 Task: Find connections with filter location Rāmpur with filter topic #marketing with filter profile language English with filter current company More Retail Private Limited with filter school Sharda University with filter industry Graphic Design with filter service category Accounting with filter keywords title Group Sales
Action: Mouse moved to (569, 62)
Screenshot: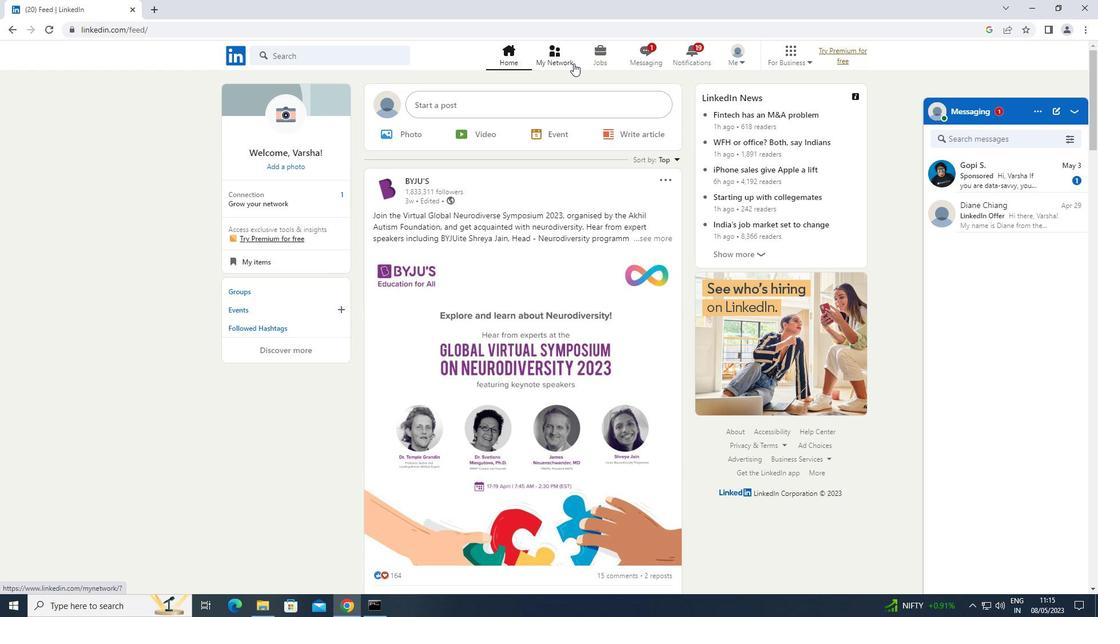
Action: Mouse pressed left at (569, 62)
Screenshot: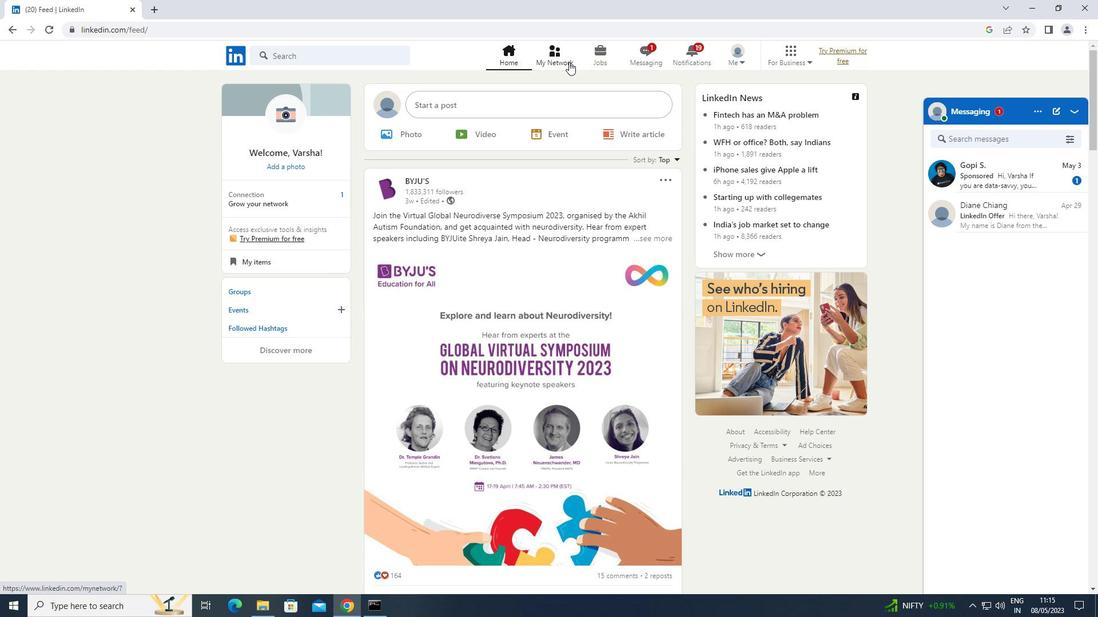 
Action: Mouse moved to (254, 115)
Screenshot: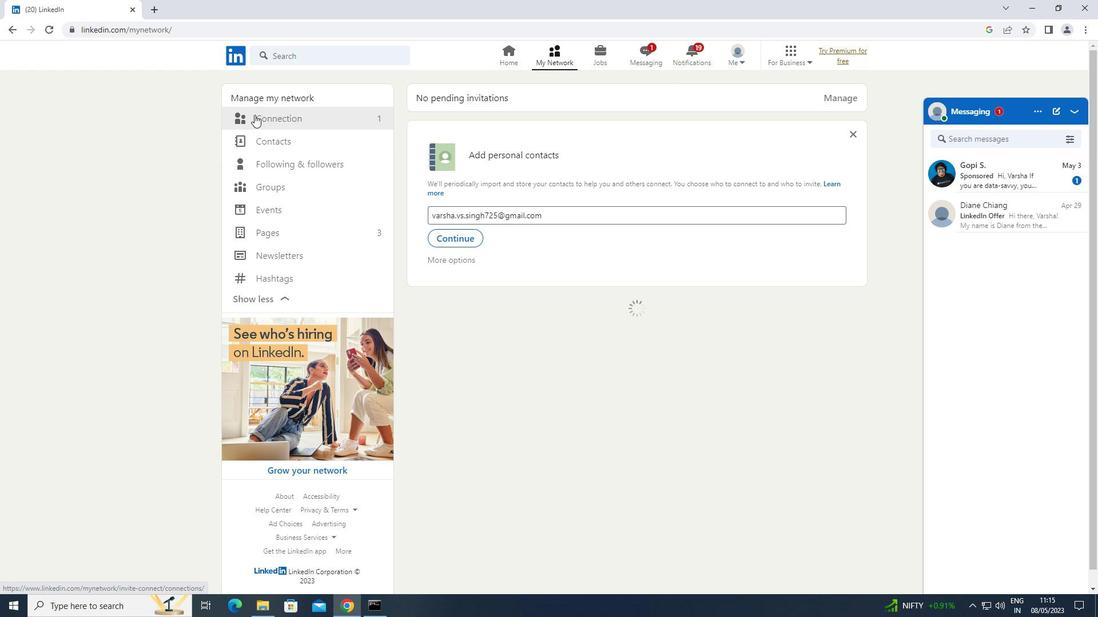 
Action: Mouse pressed left at (254, 115)
Screenshot: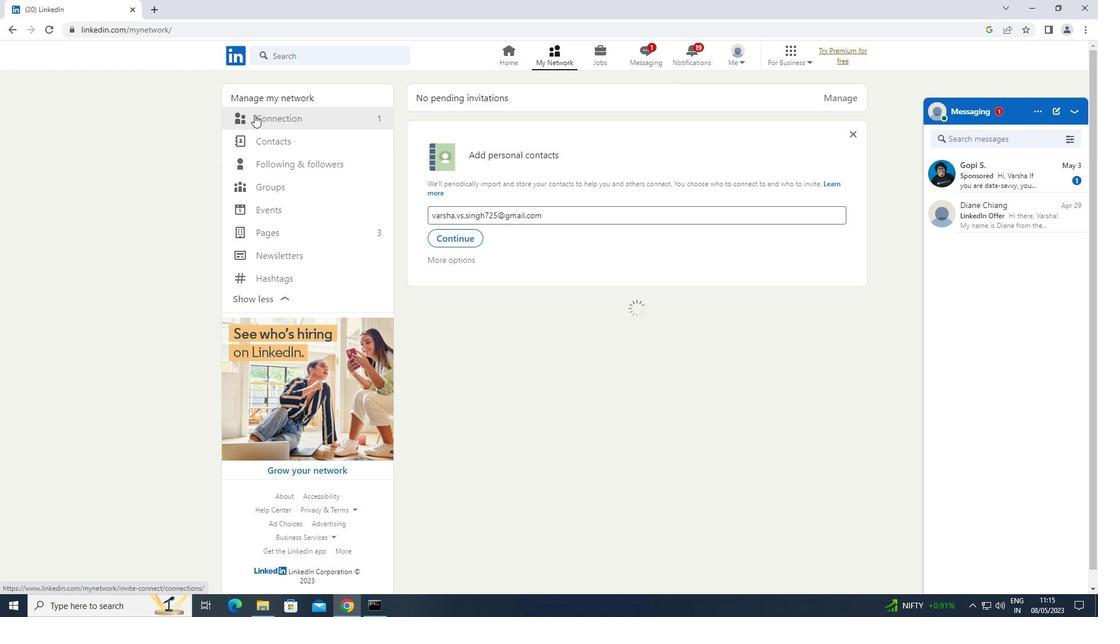 
Action: Mouse moved to (628, 121)
Screenshot: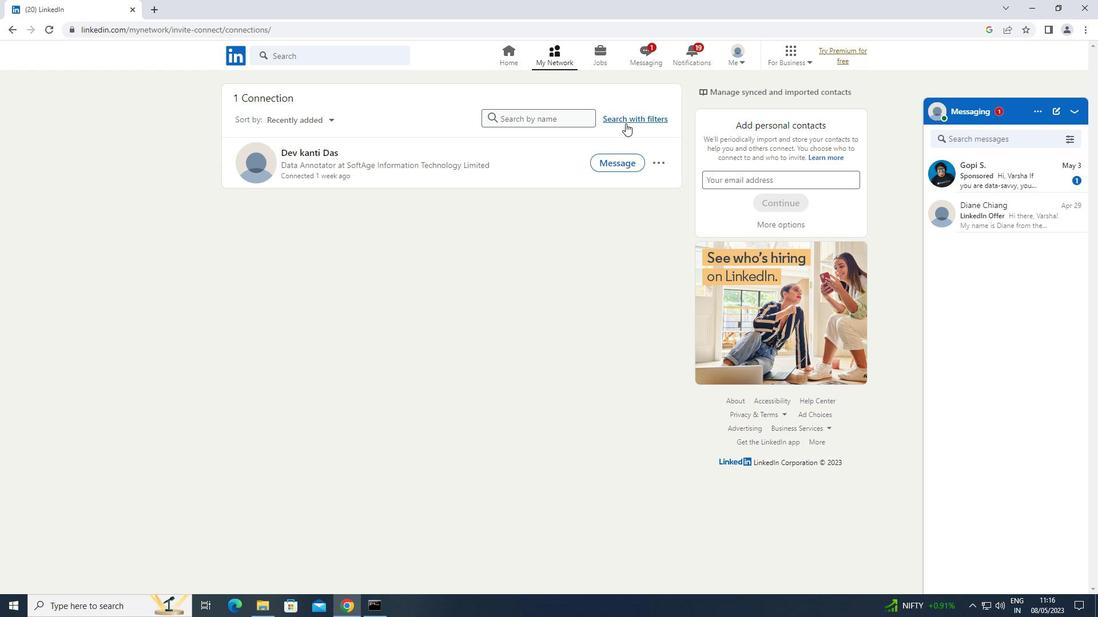
Action: Mouse pressed left at (628, 121)
Screenshot: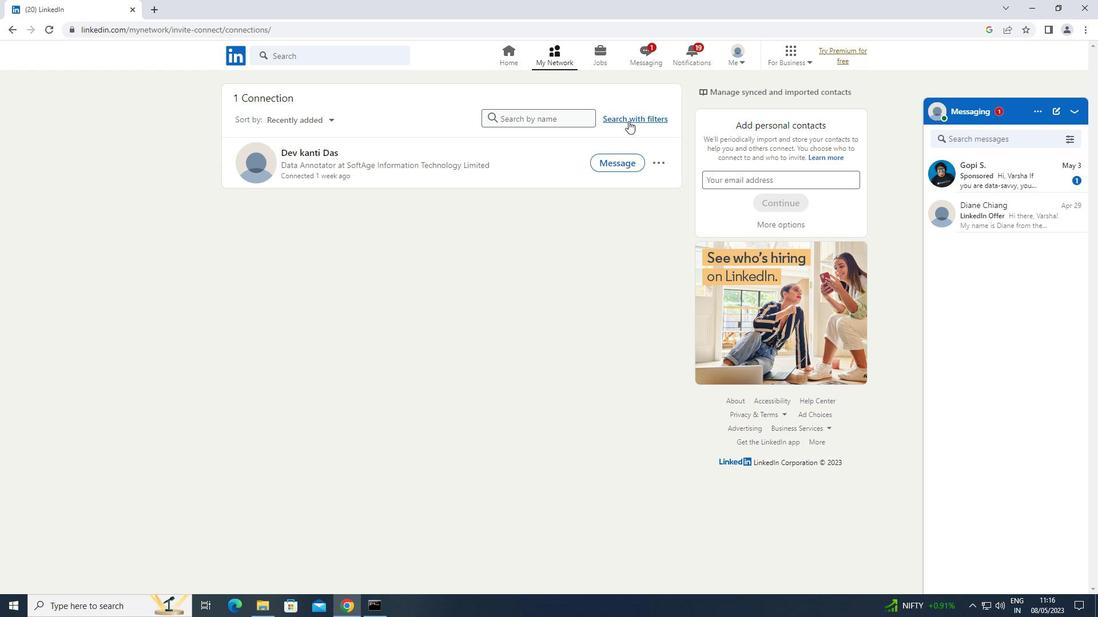 
Action: Mouse moved to (591, 88)
Screenshot: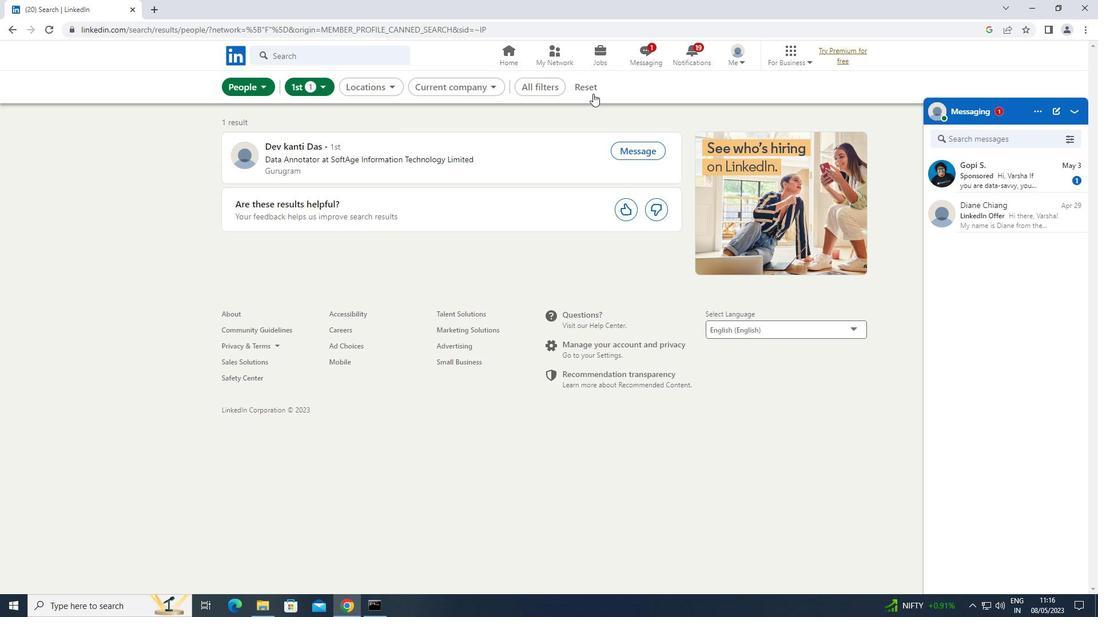 
Action: Mouse pressed left at (591, 88)
Screenshot: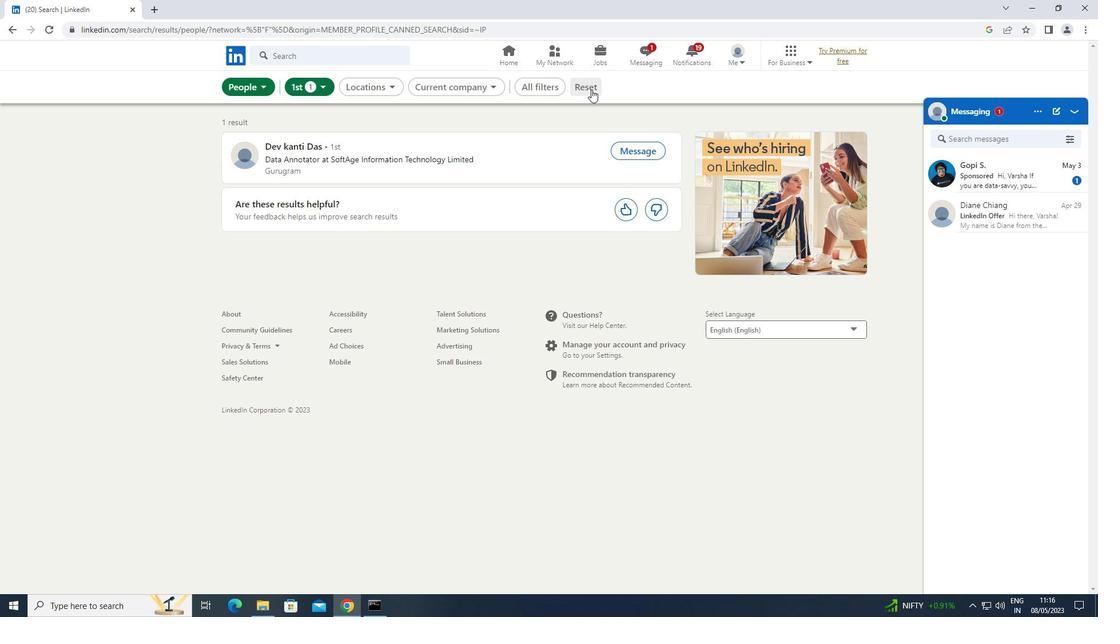 
Action: Mouse moved to (571, 88)
Screenshot: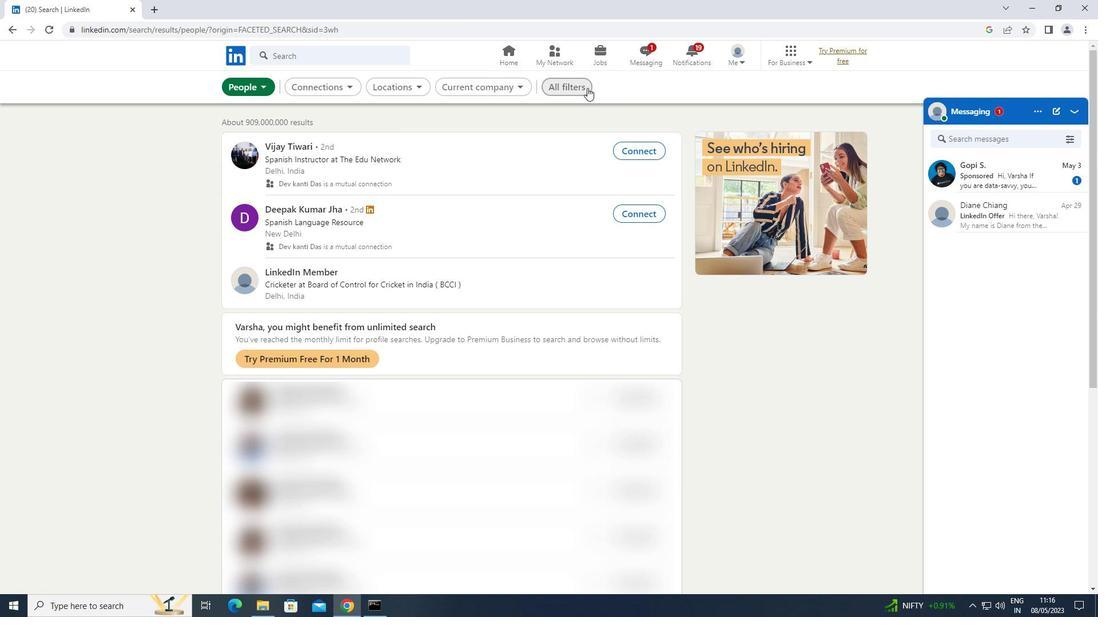 
Action: Mouse pressed left at (571, 88)
Screenshot: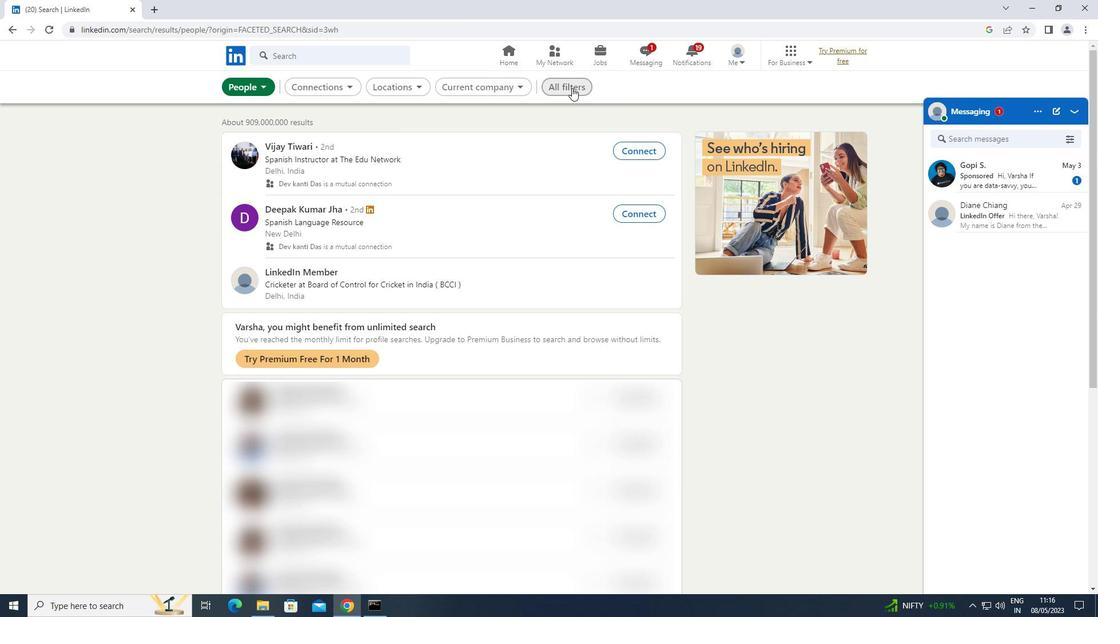 
Action: Mouse moved to (810, 220)
Screenshot: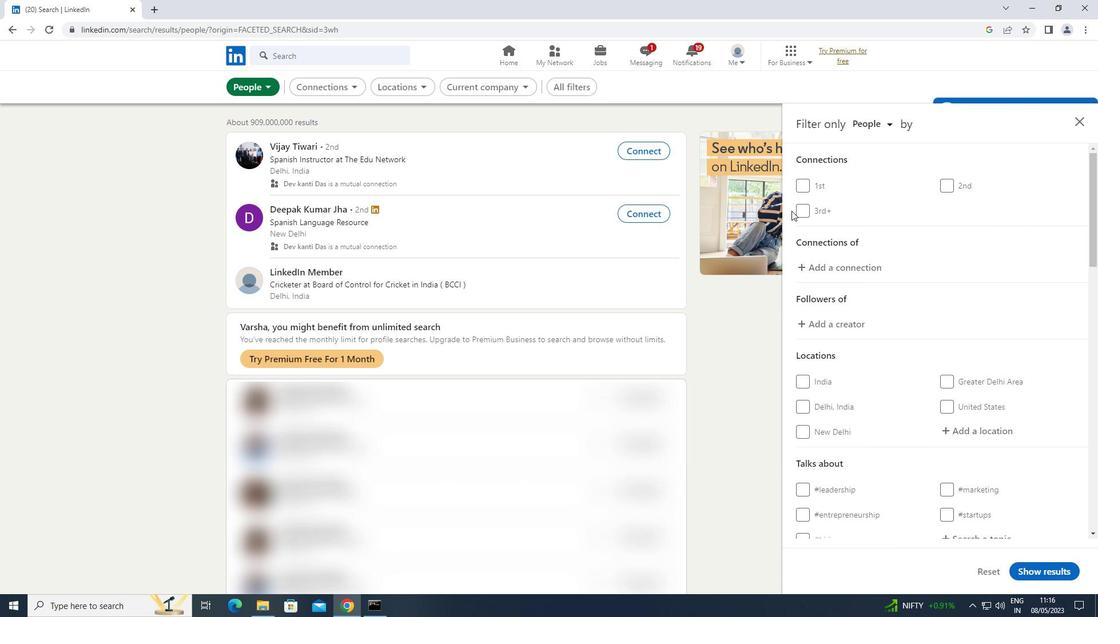 
Action: Mouse scrolled (810, 219) with delta (0, 0)
Screenshot: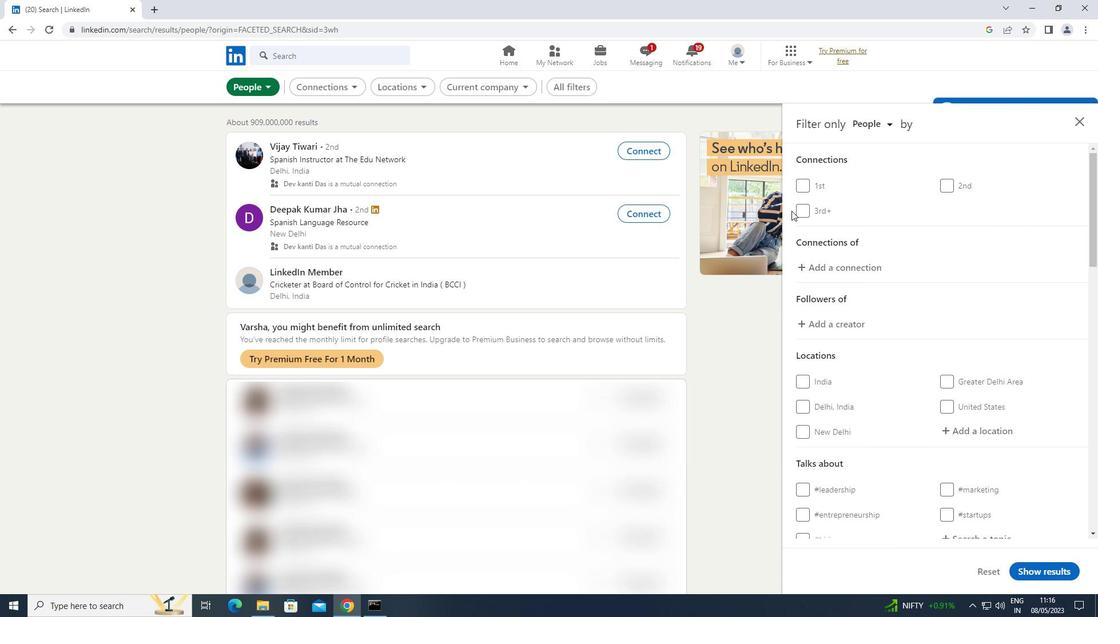 
Action: Mouse moved to (810, 220)
Screenshot: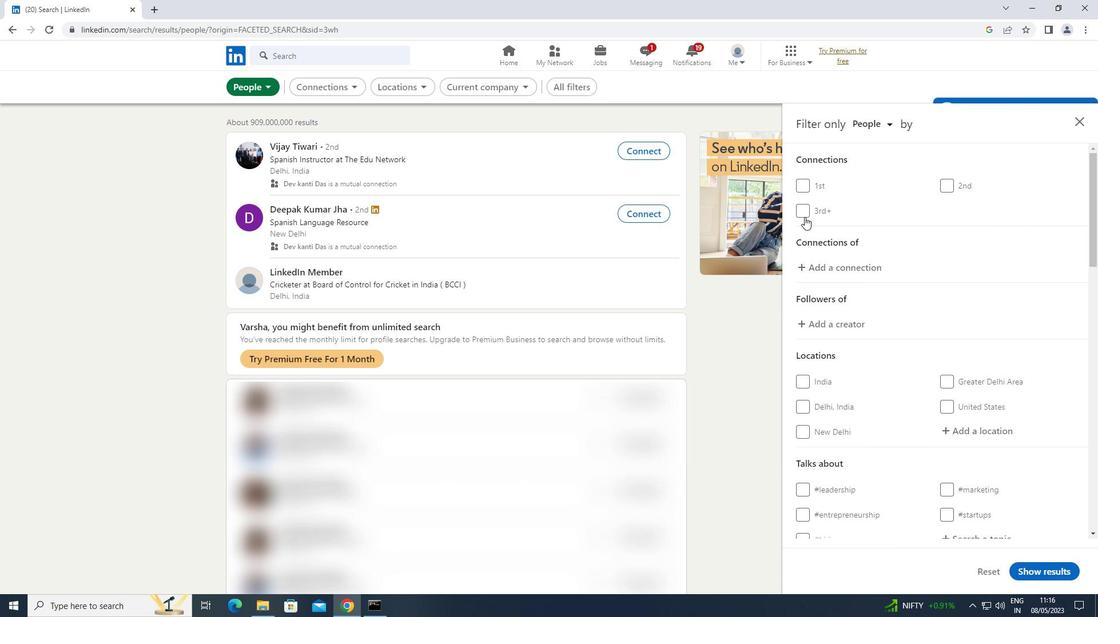 
Action: Mouse scrolled (810, 220) with delta (0, 0)
Screenshot: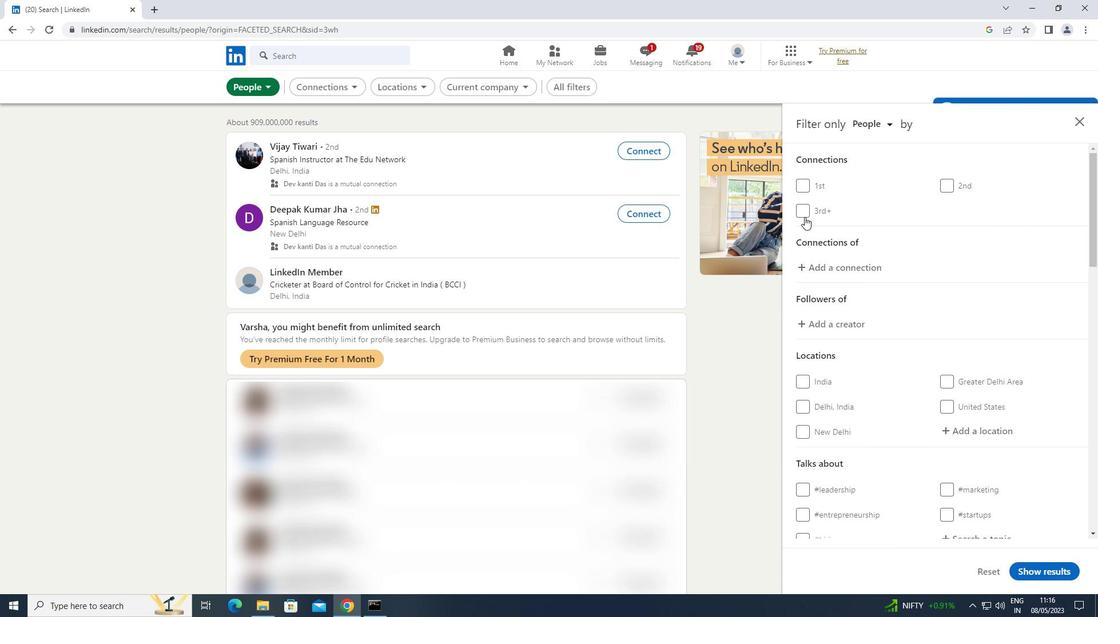 
Action: Mouse moved to (961, 319)
Screenshot: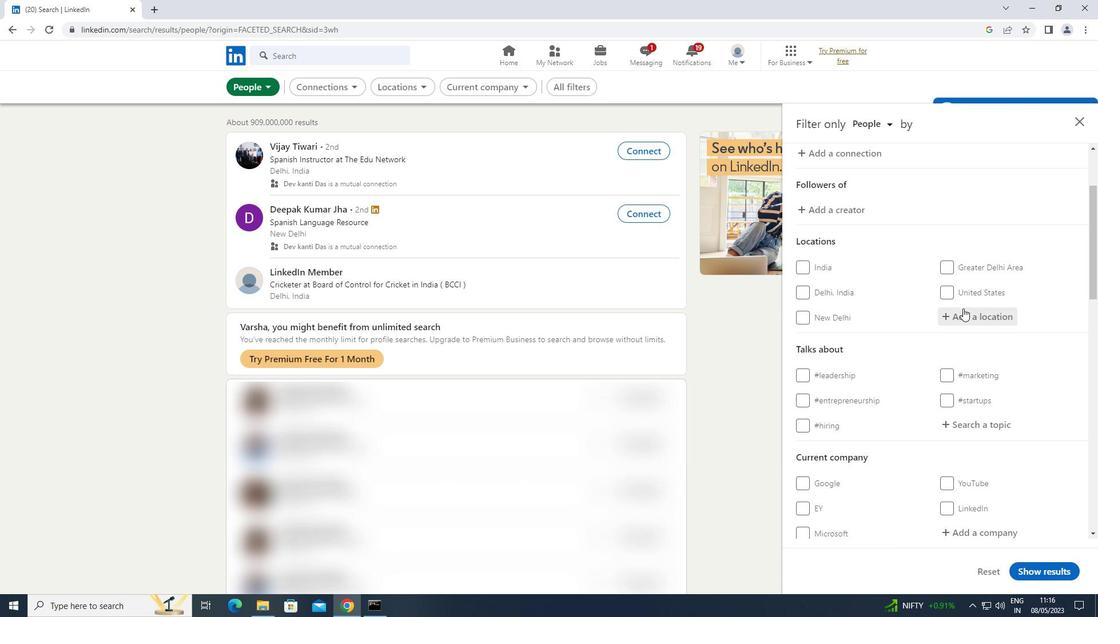 
Action: Mouse pressed left at (961, 319)
Screenshot: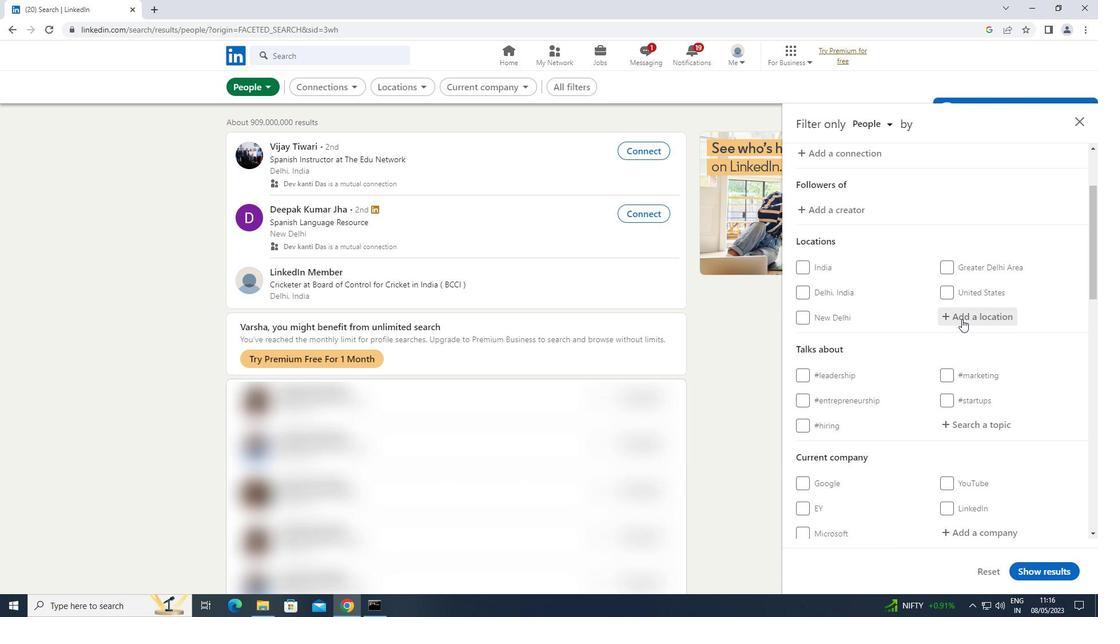 
Action: Mouse moved to (960, 313)
Screenshot: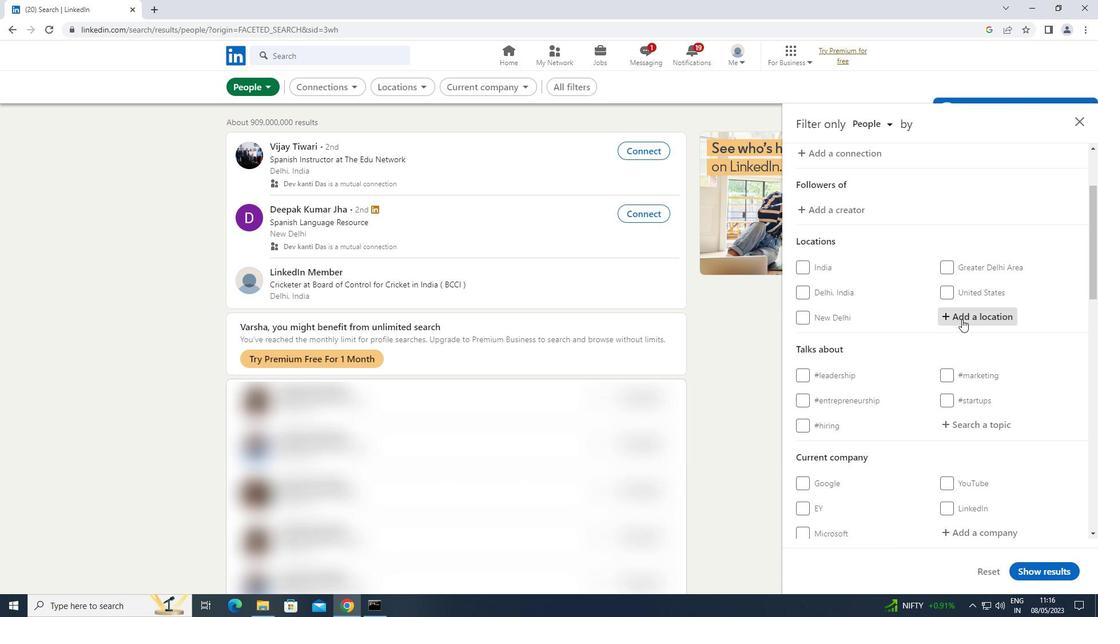 
Action: Key pressed <Key.shift>RAMPUR<Key.enter>
Screenshot: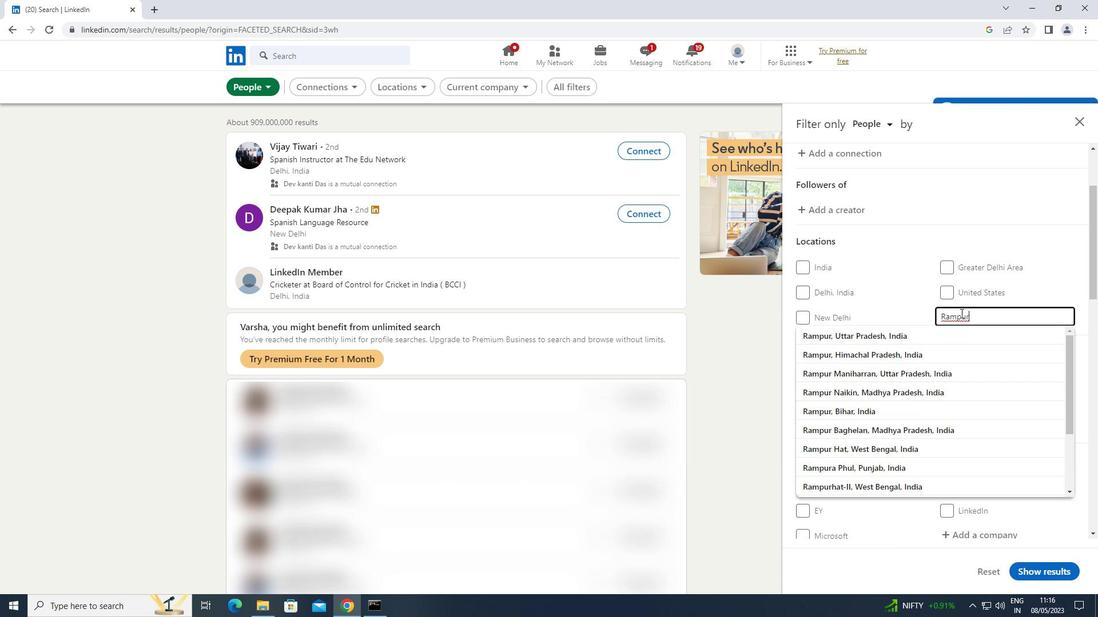 
Action: Mouse moved to (960, 310)
Screenshot: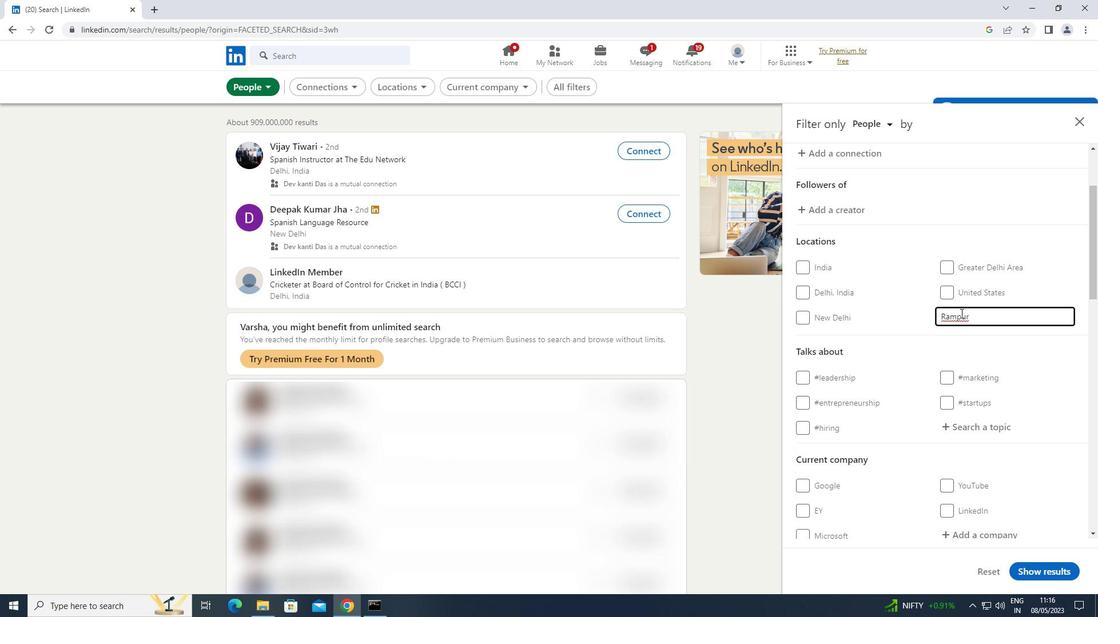 
Action: Mouse scrolled (960, 309) with delta (0, 0)
Screenshot: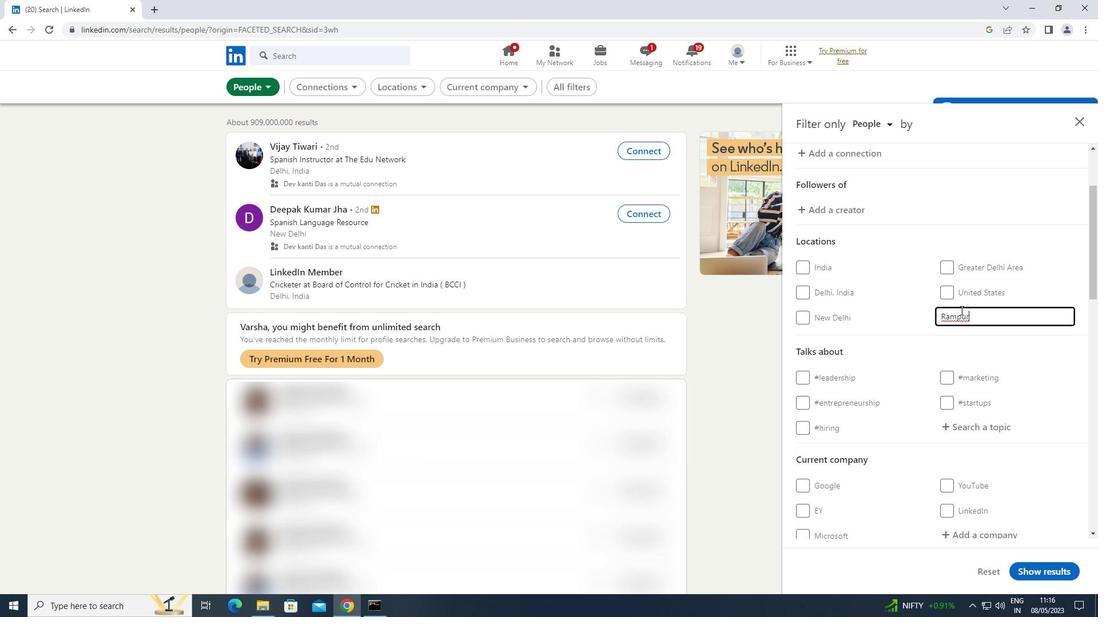 
Action: Mouse moved to (960, 310)
Screenshot: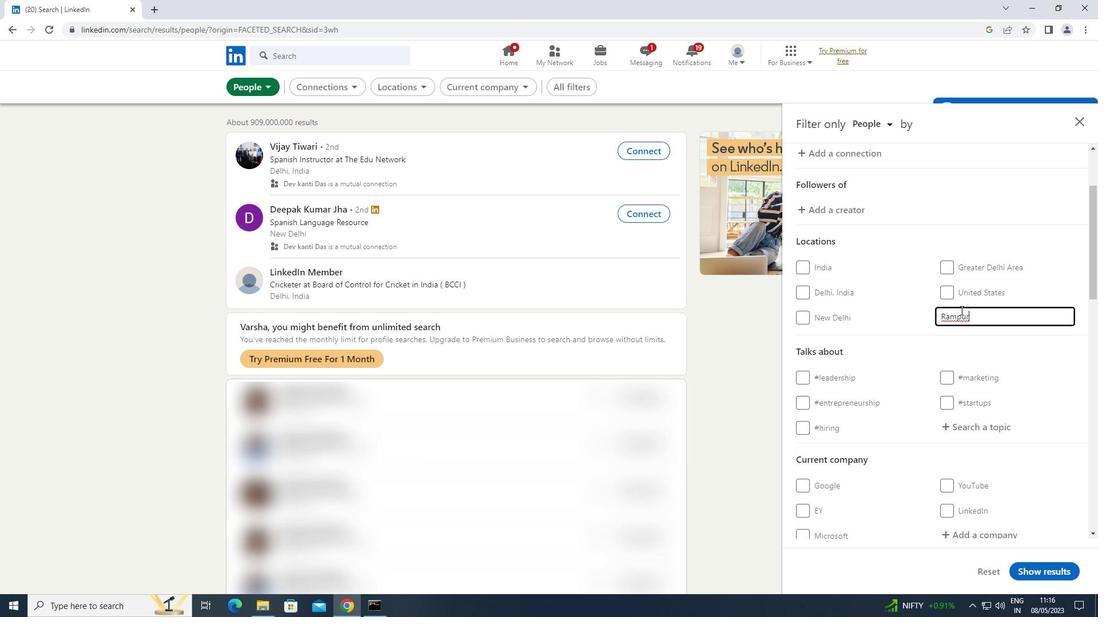 
Action: Mouse scrolled (960, 309) with delta (0, 0)
Screenshot: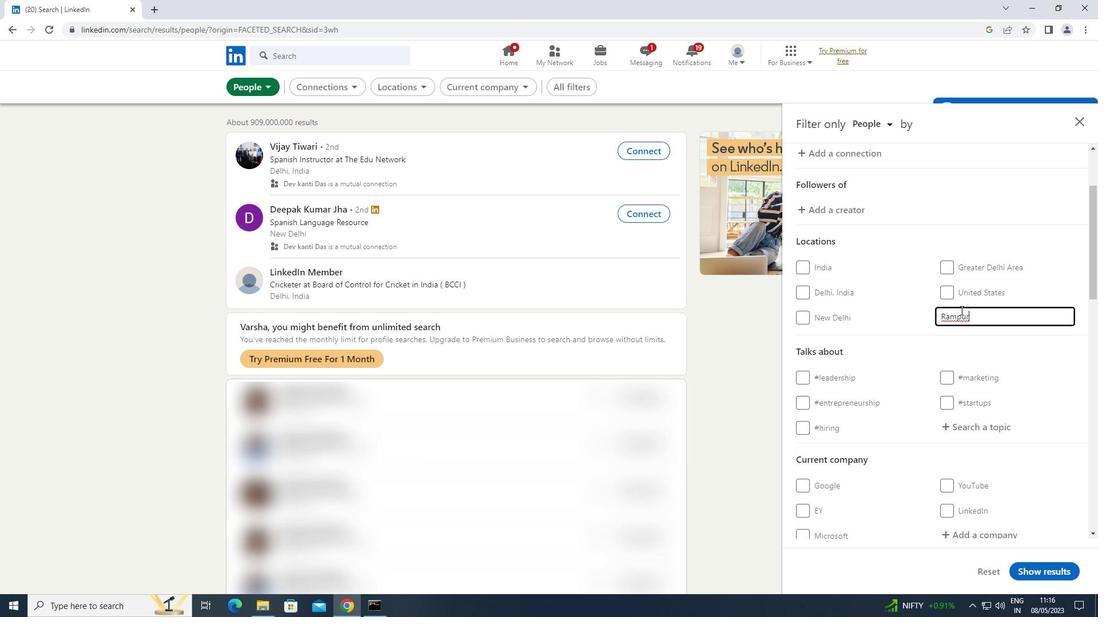 
Action: Mouse moved to (960, 312)
Screenshot: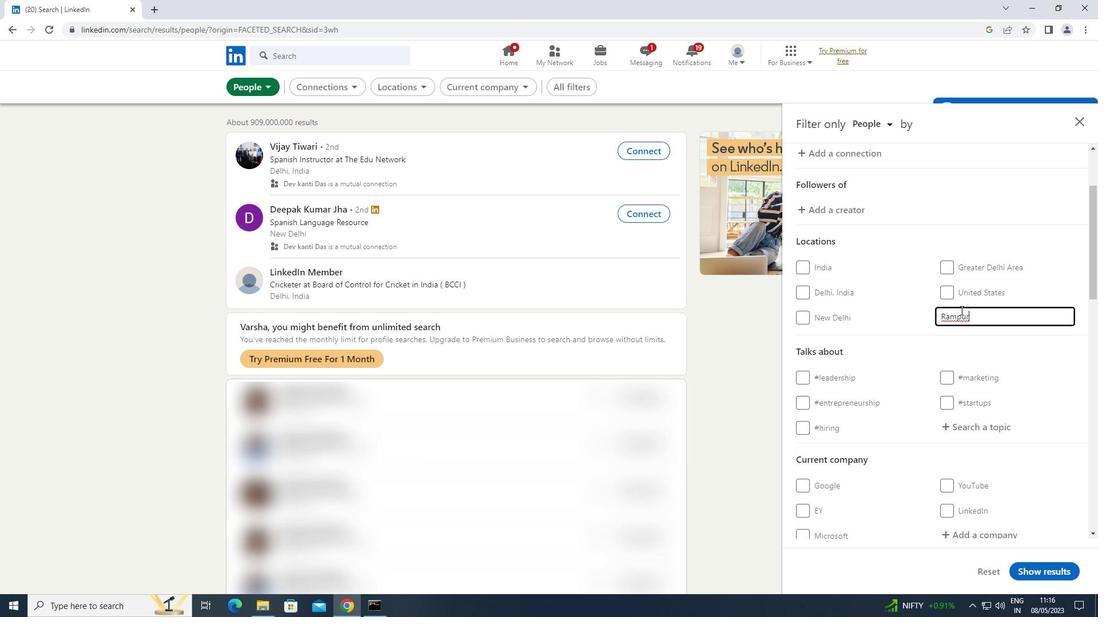 
Action: Mouse scrolled (960, 311) with delta (0, 0)
Screenshot: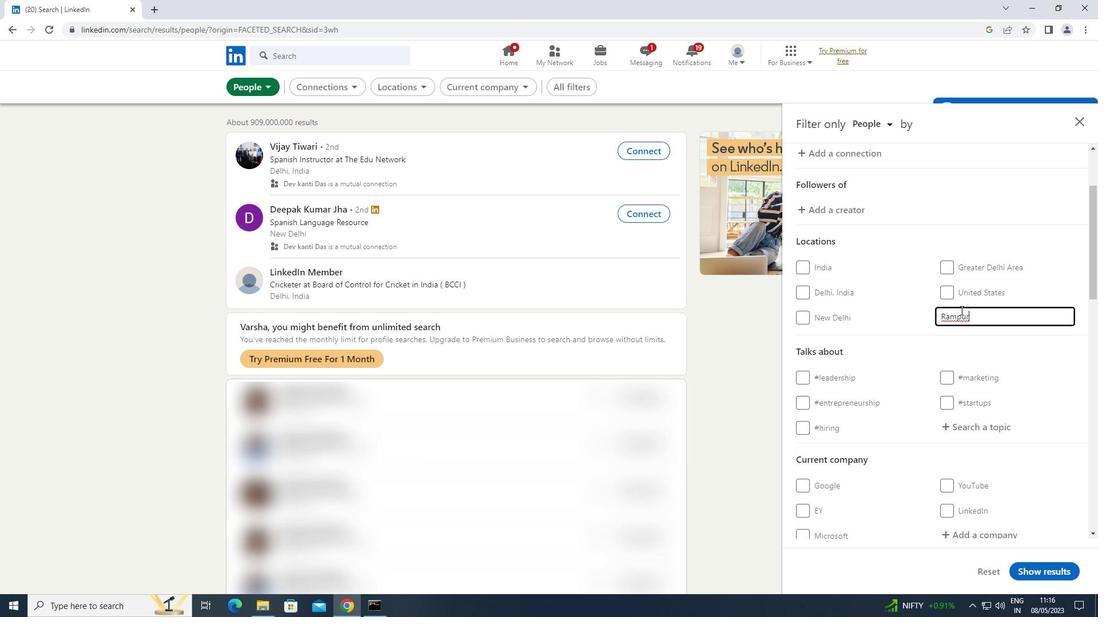 
Action: Mouse moved to (992, 255)
Screenshot: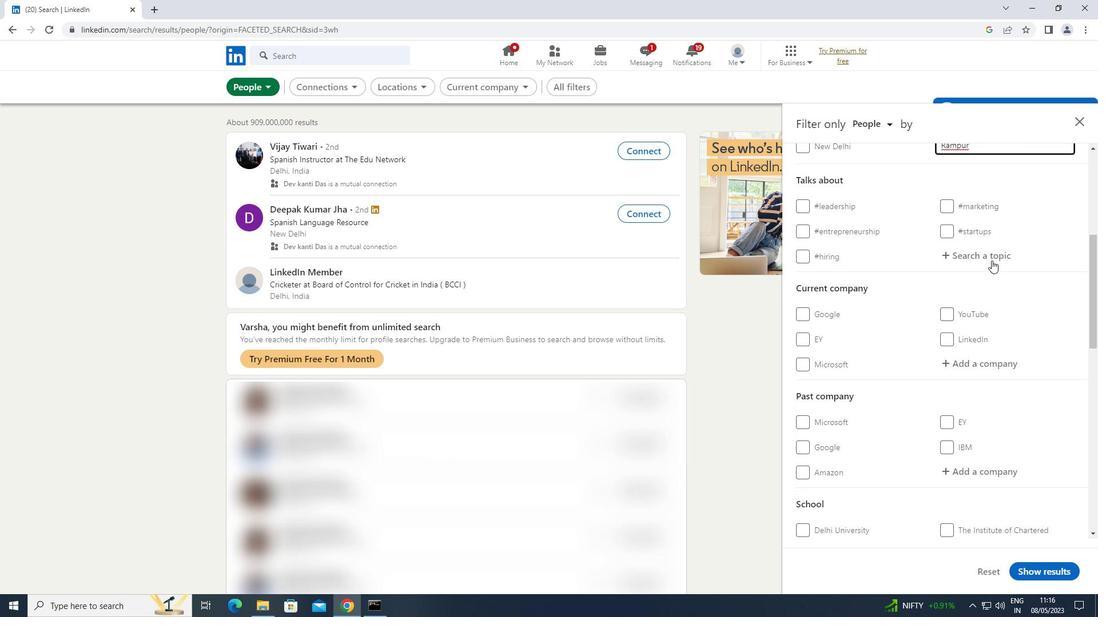
Action: Mouse pressed left at (992, 255)
Screenshot: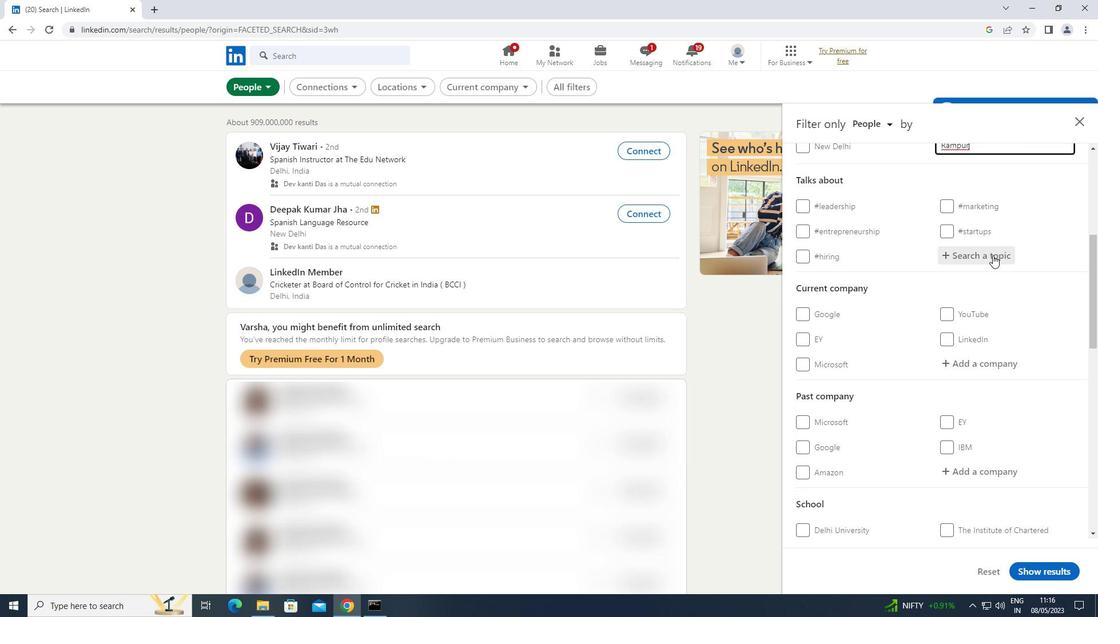 
Action: Key pressed MARKETI
Screenshot: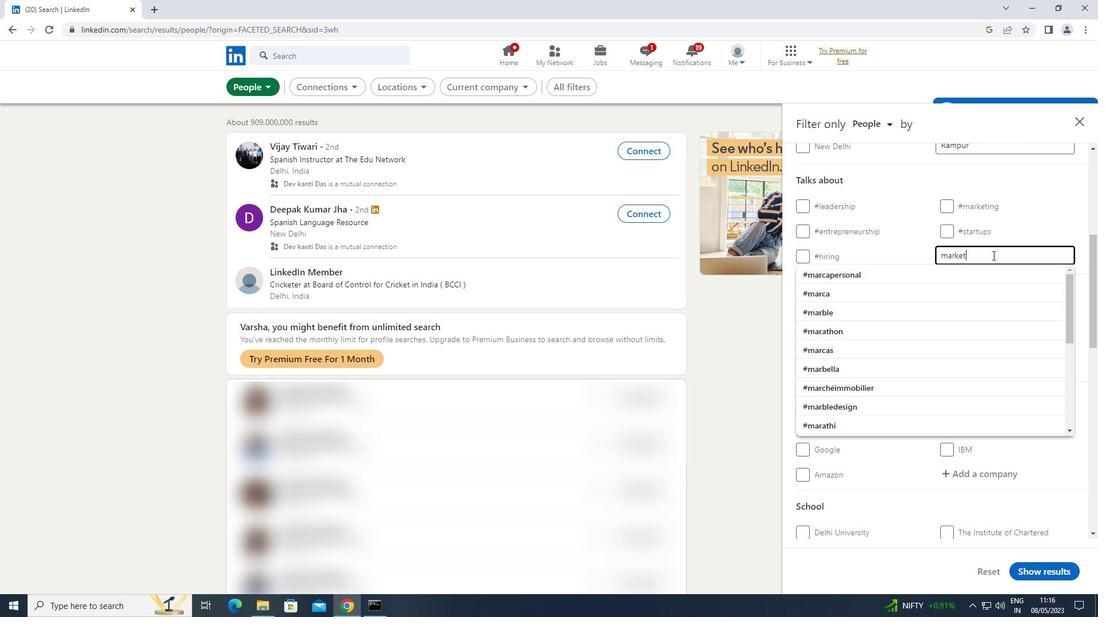 
Action: Mouse moved to (849, 274)
Screenshot: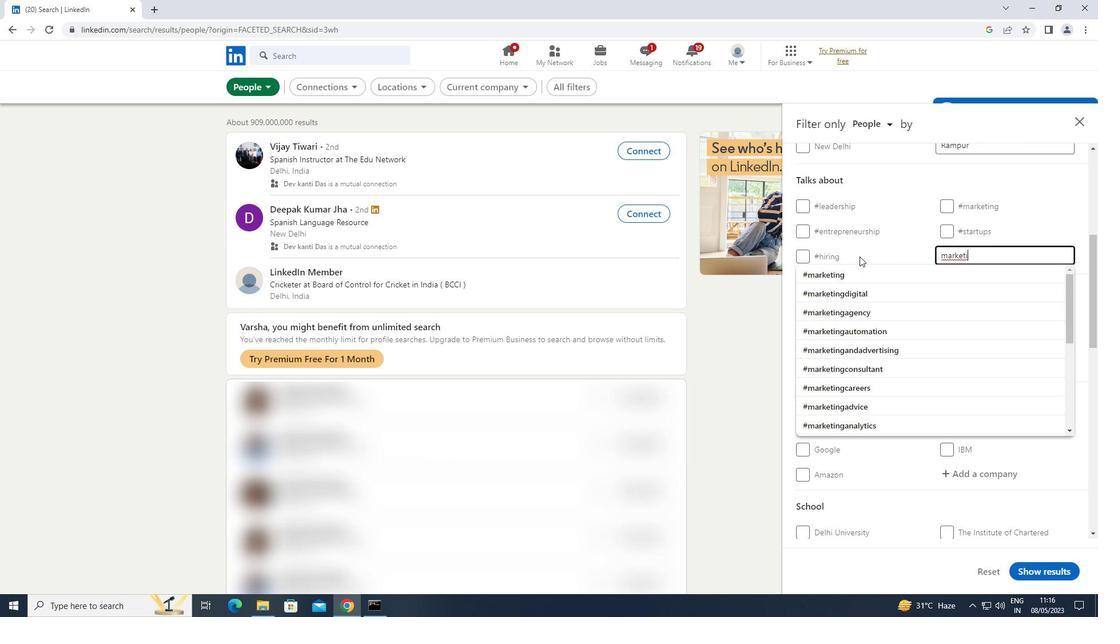 
Action: Mouse pressed left at (849, 274)
Screenshot: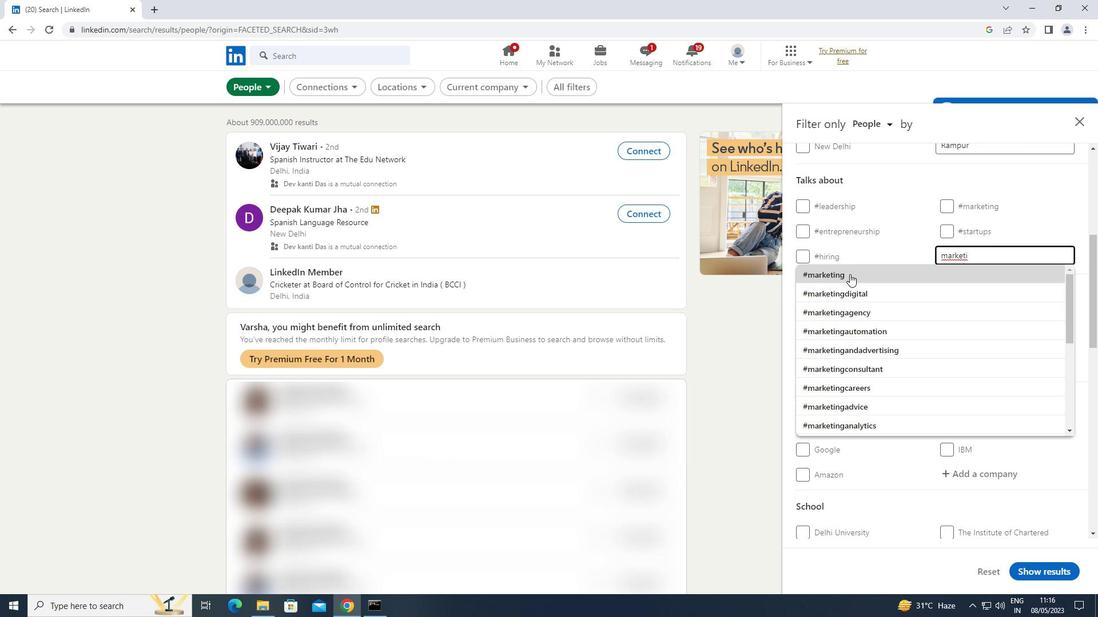 
Action: Mouse scrolled (849, 273) with delta (0, 0)
Screenshot: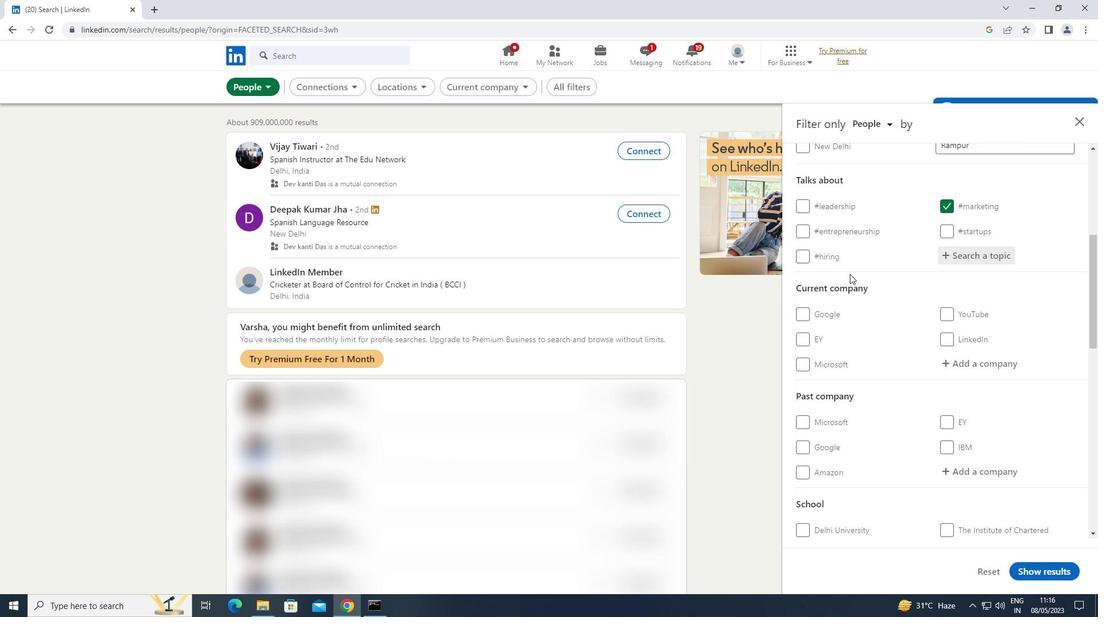 
Action: Mouse scrolled (849, 273) with delta (0, 0)
Screenshot: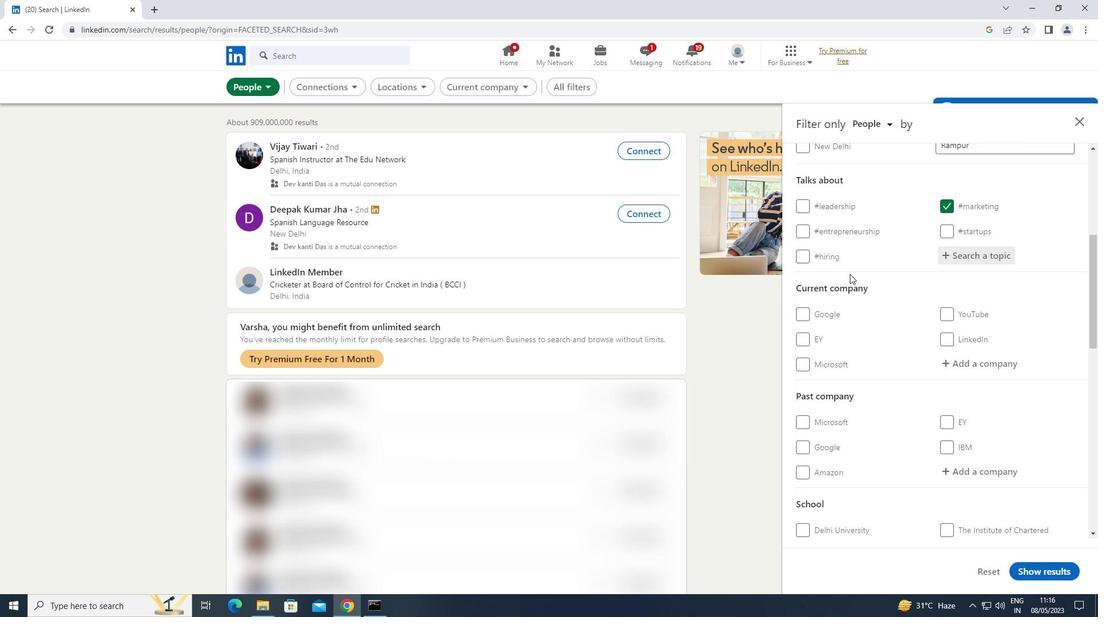 
Action: Mouse scrolled (849, 273) with delta (0, 0)
Screenshot: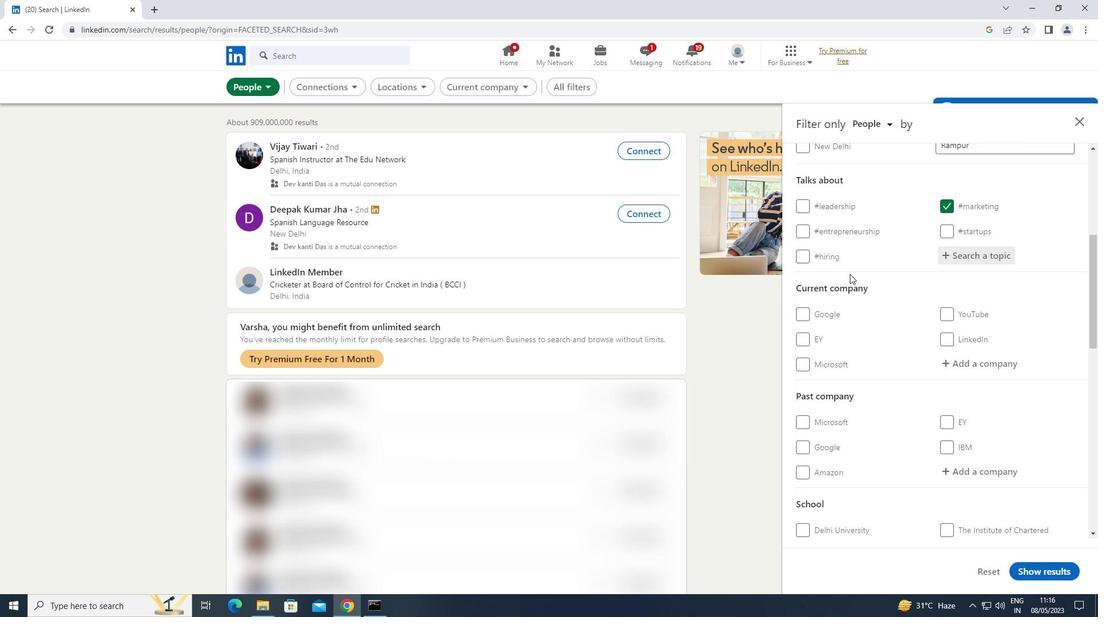 
Action: Mouse scrolled (849, 273) with delta (0, 0)
Screenshot: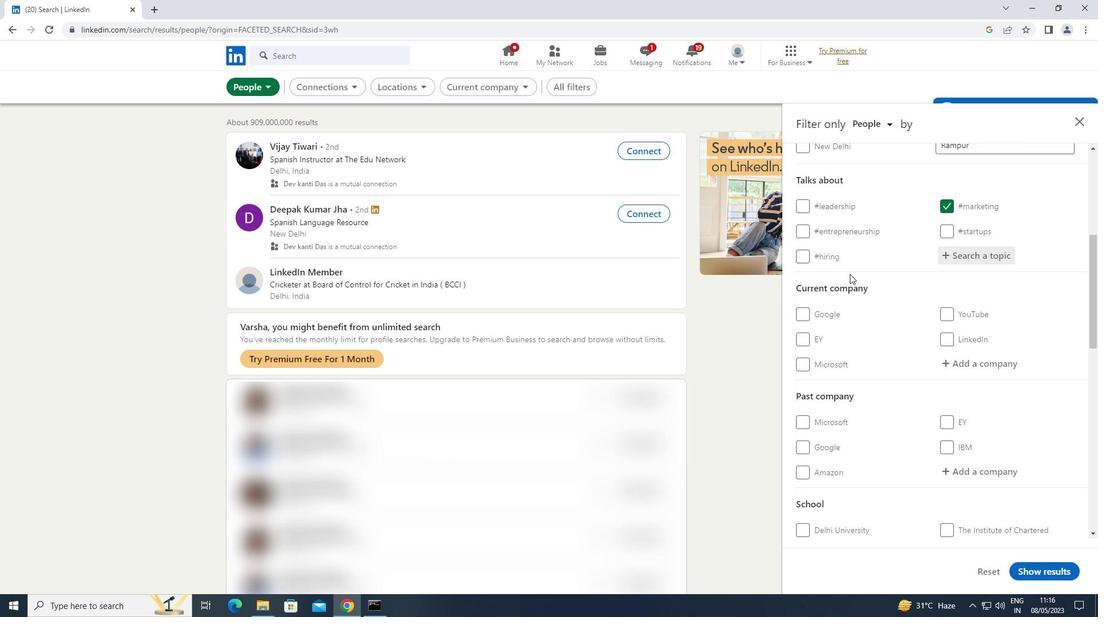 
Action: Mouse scrolled (849, 273) with delta (0, 0)
Screenshot: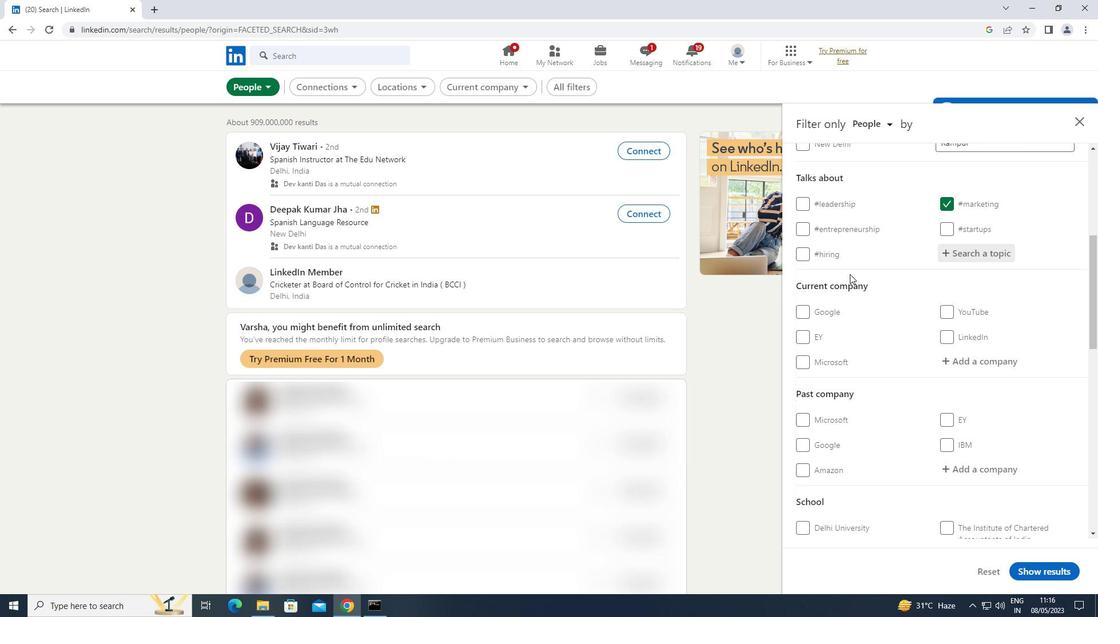 
Action: Mouse moved to (849, 275)
Screenshot: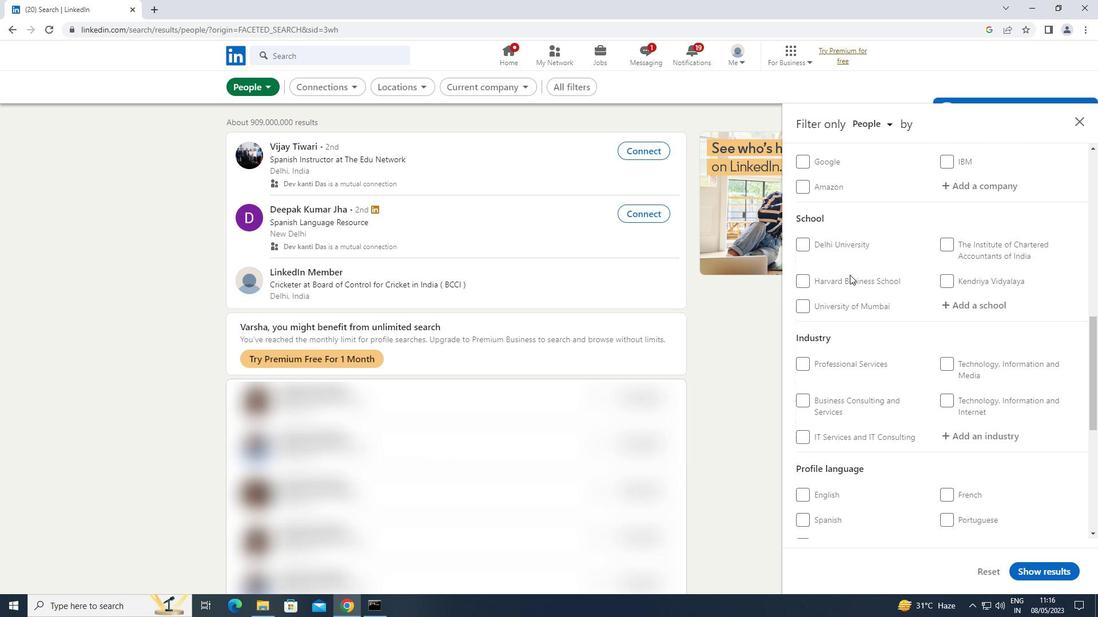 
Action: Mouse scrolled (849, 274) with delta (0, 0)
Screenshot: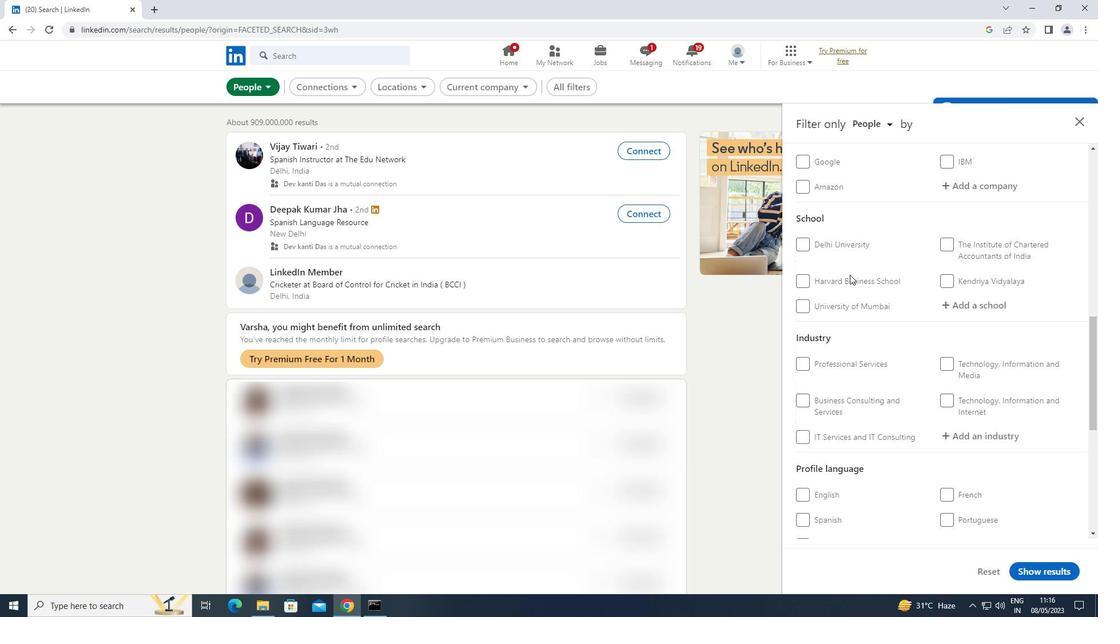 
Action: Mouse scrolled (849, 274) with delta (0, 0)
Screenshot: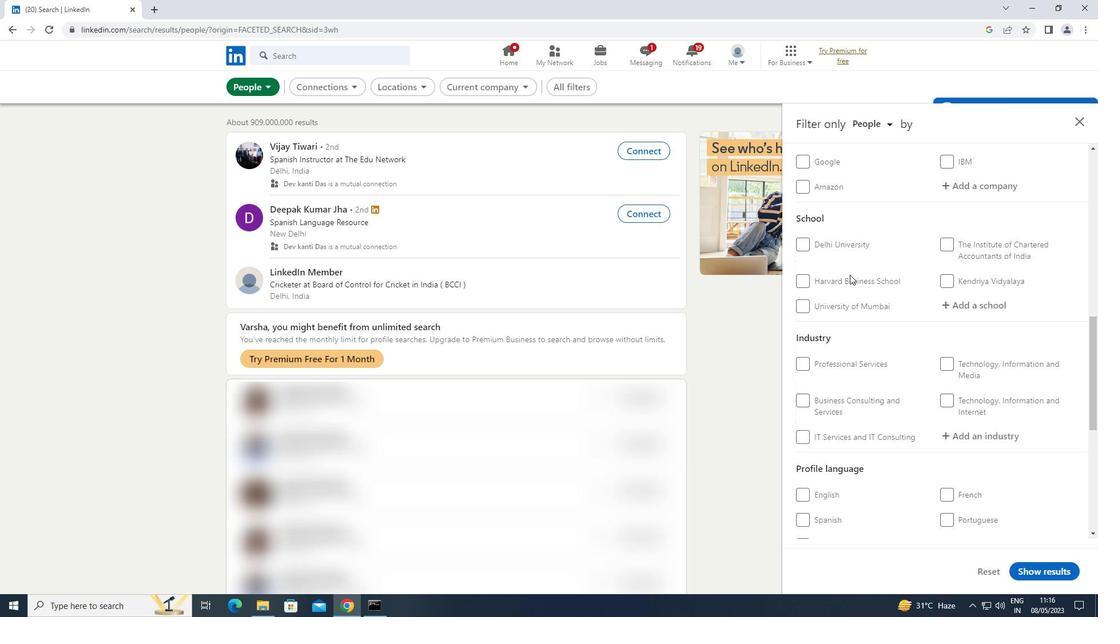 
Action: Mouse scrolled (849, 274) with delta (0, 0)
Screenshot: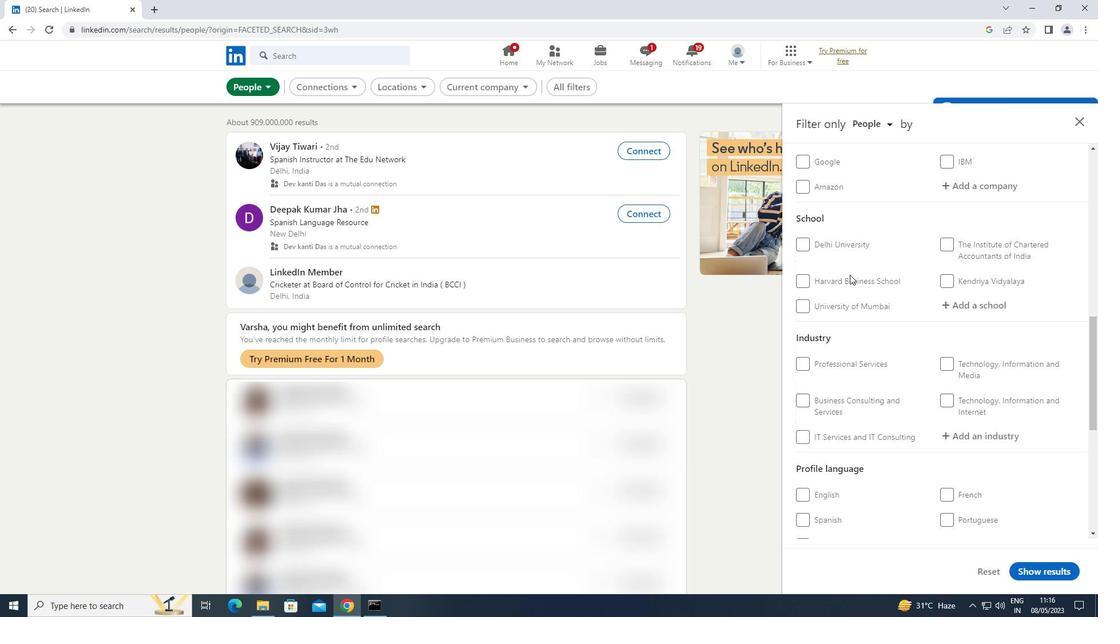 
Action: Mouse moved to (800, 321)
Screenshot: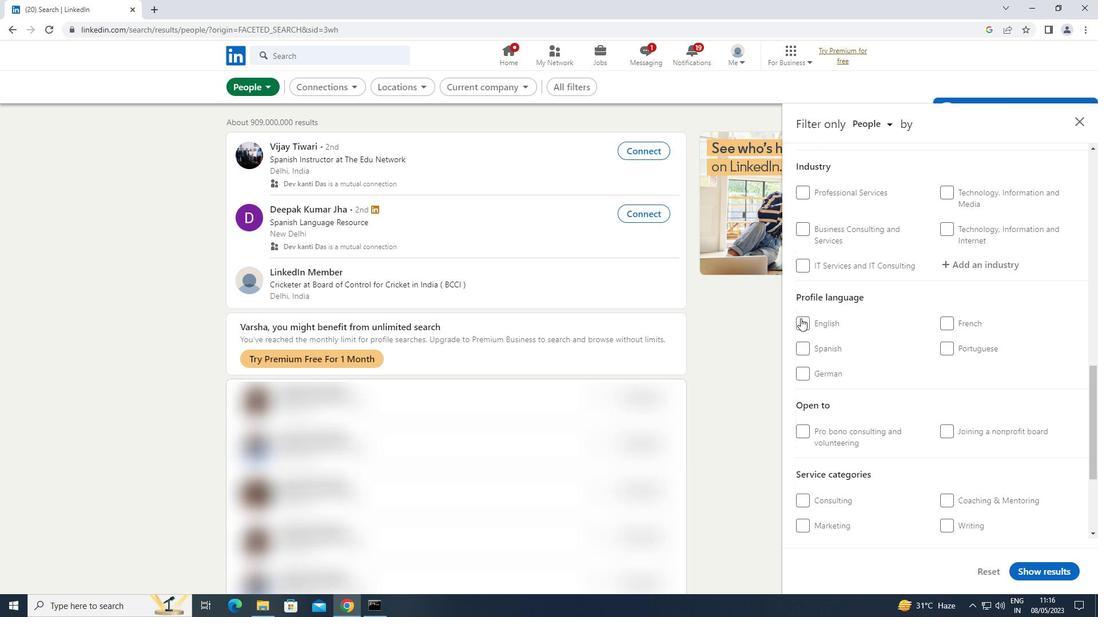 
Action: Mouse pressed left at (800, 321)
Screenshot: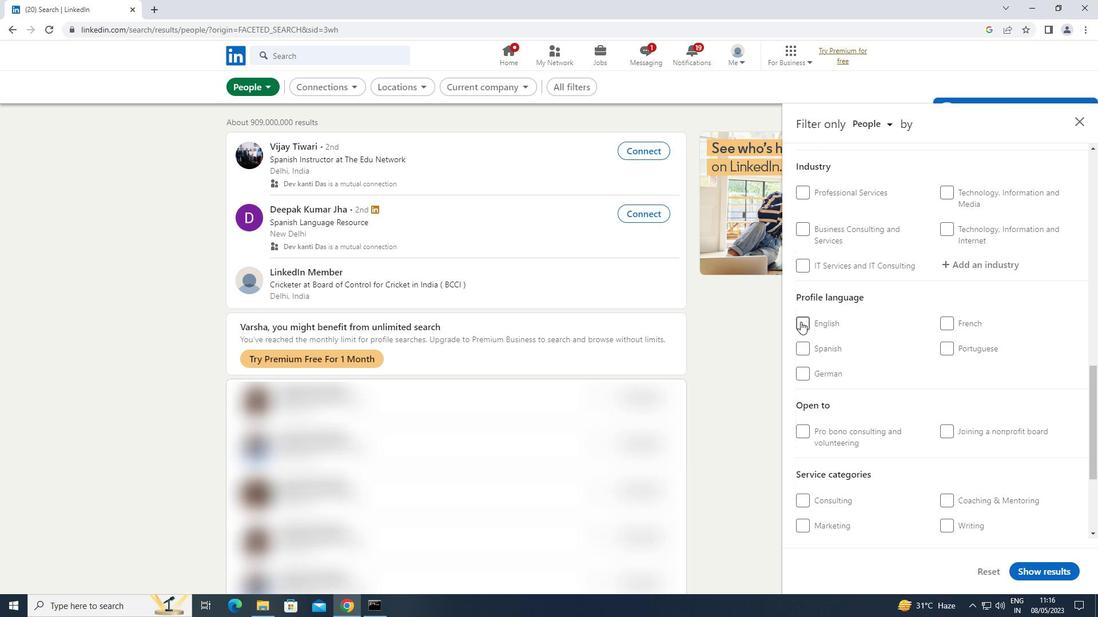 
Action: Mouse moved to (808, 319)
Screenshot: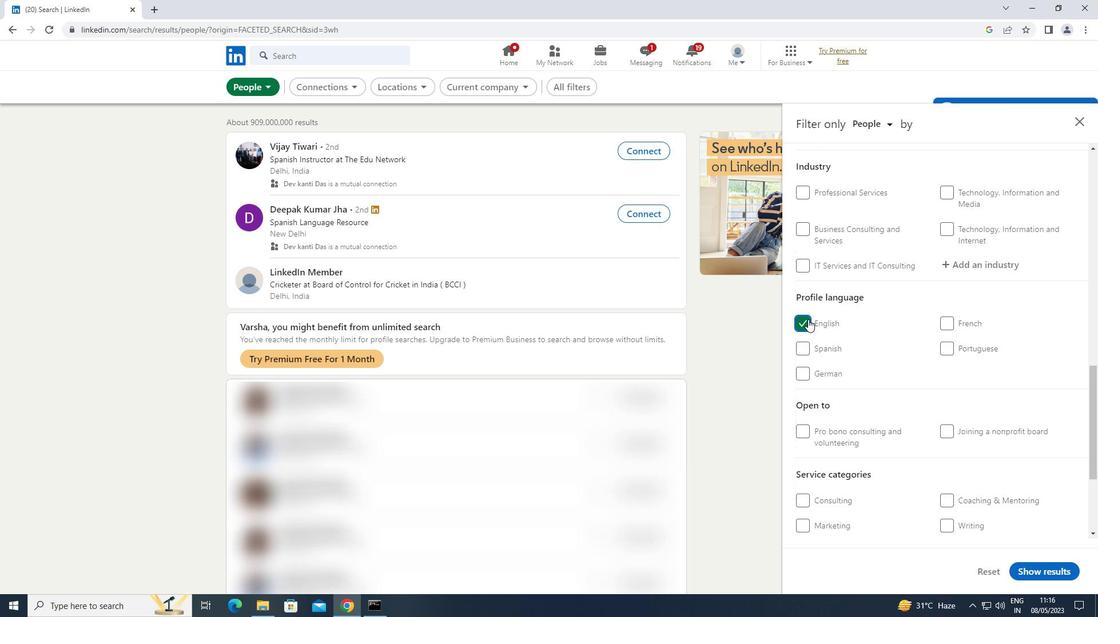 
Action: Mouse scrolled (808, 319) with delta (0, 0)
Screenshot: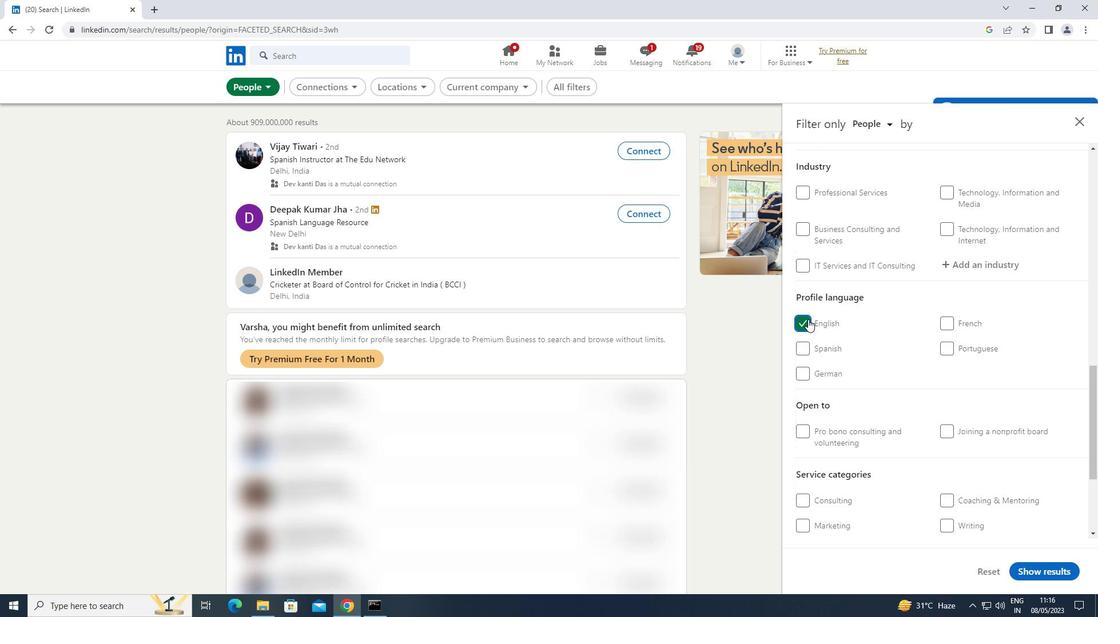 
Action: Mouse scrolled (808, 319) with delta (0, 0)
Screenshot: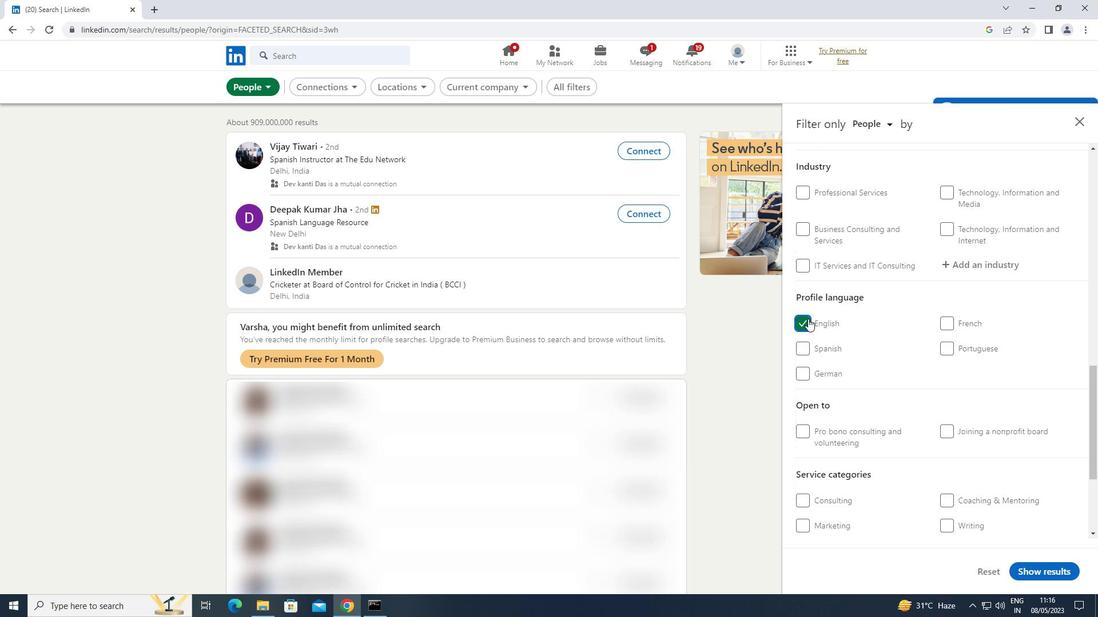 
Action: Mouse moved to (810, 316)
Screenshot: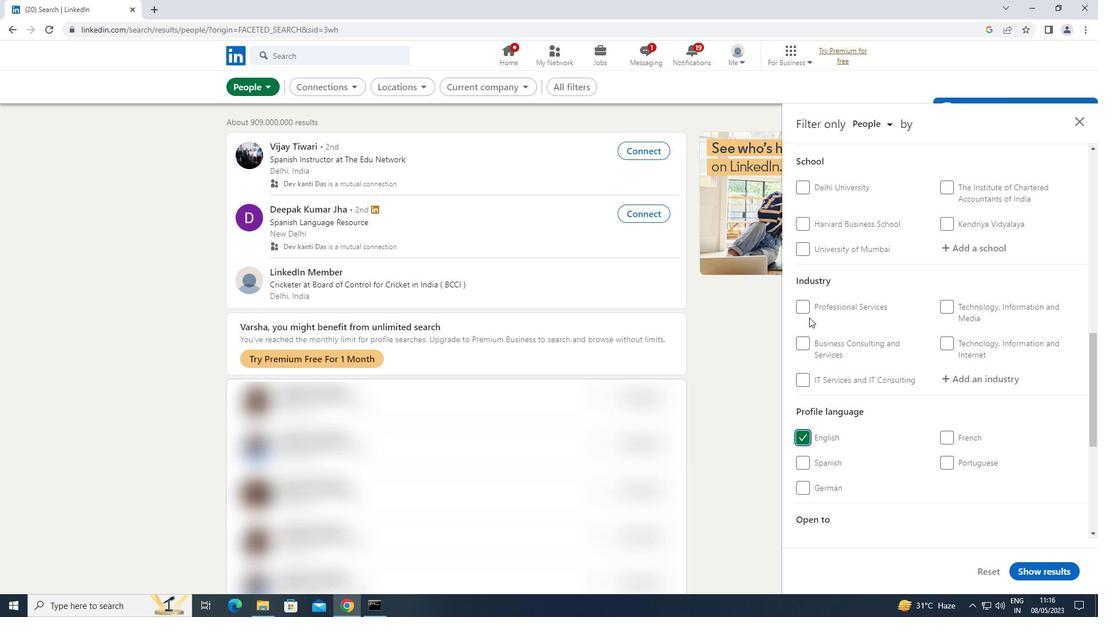 
Action: Mouse scrolled (810, 316) with delta (0, 0)
Screenshot: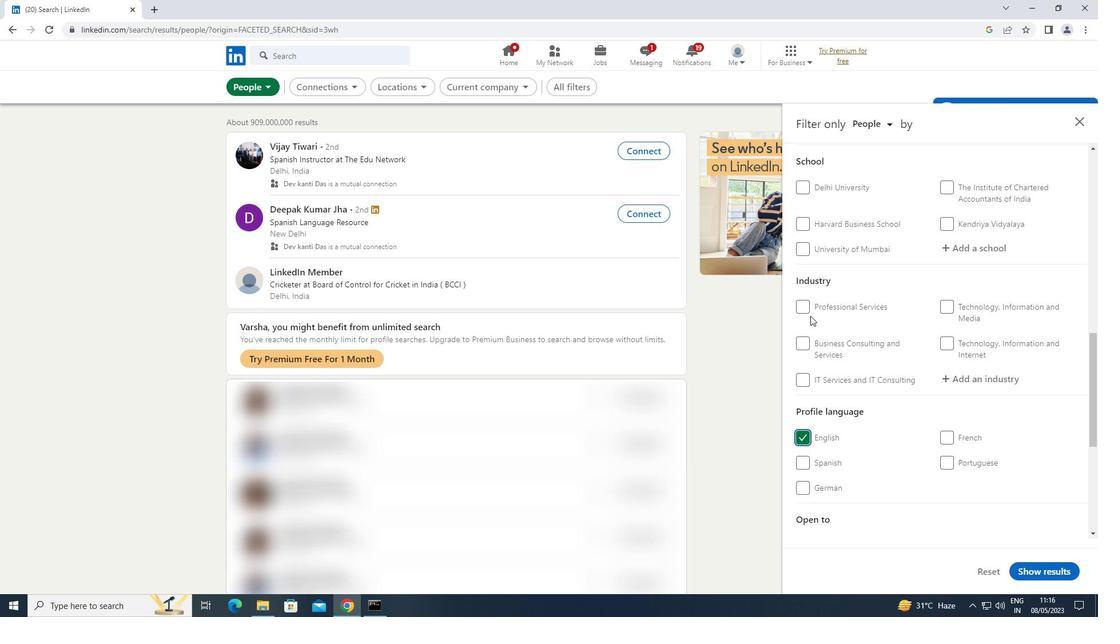 
Action: Mouse scrolled (810, 316) with delta (0, 0)
Screenshot: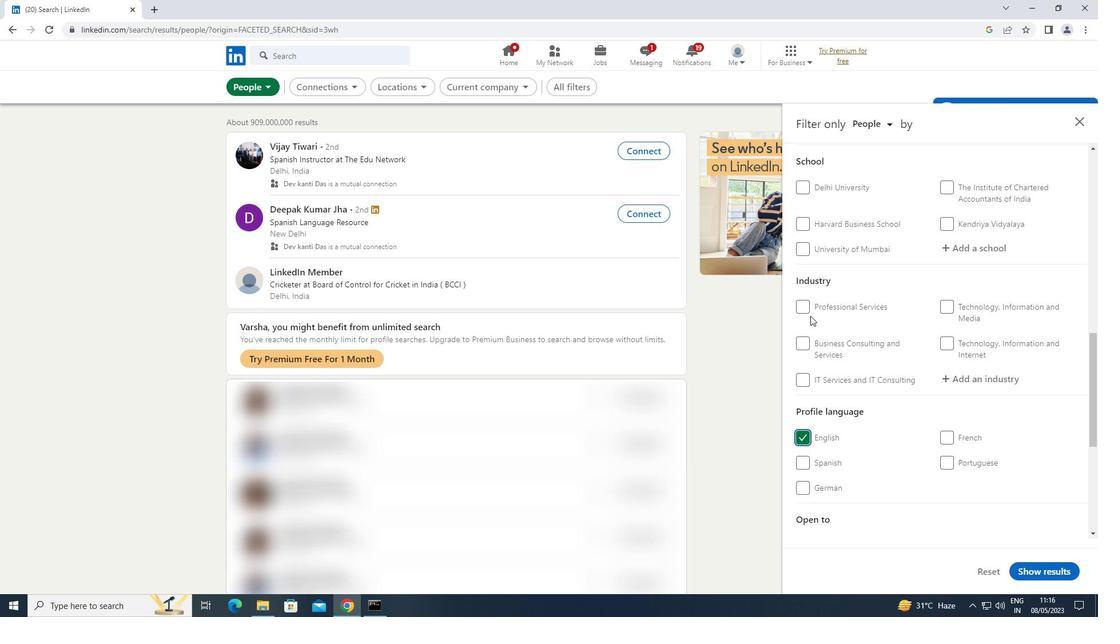 
Action: Mouse moved to (816, 304)
Screenshot: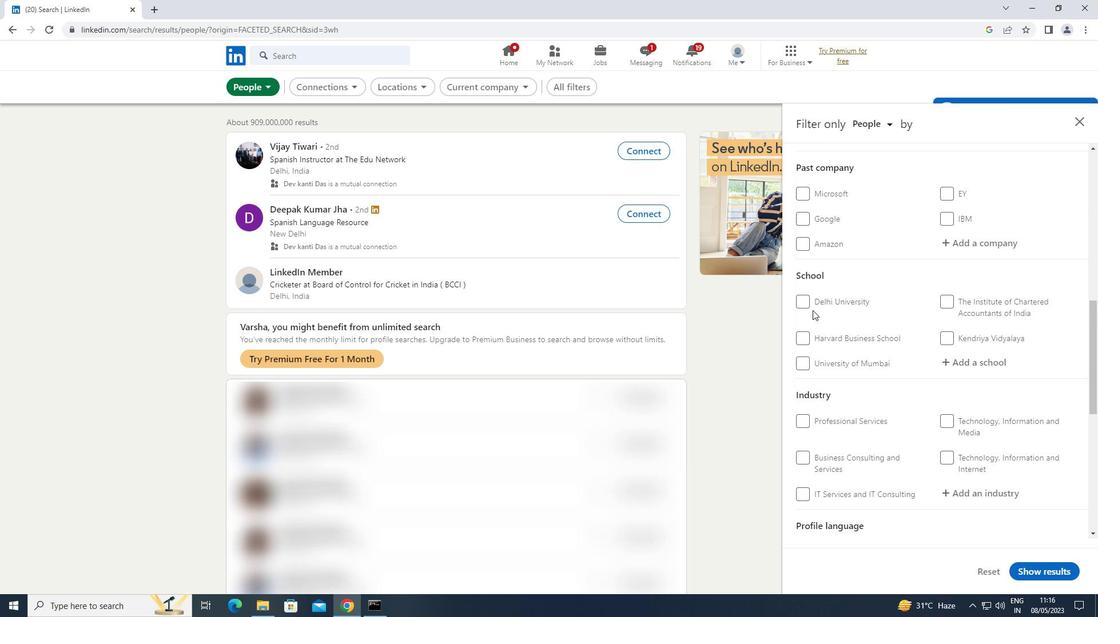 
Action: Mouse scrolled (816, 304) with delta (0, 0)
Screenshot: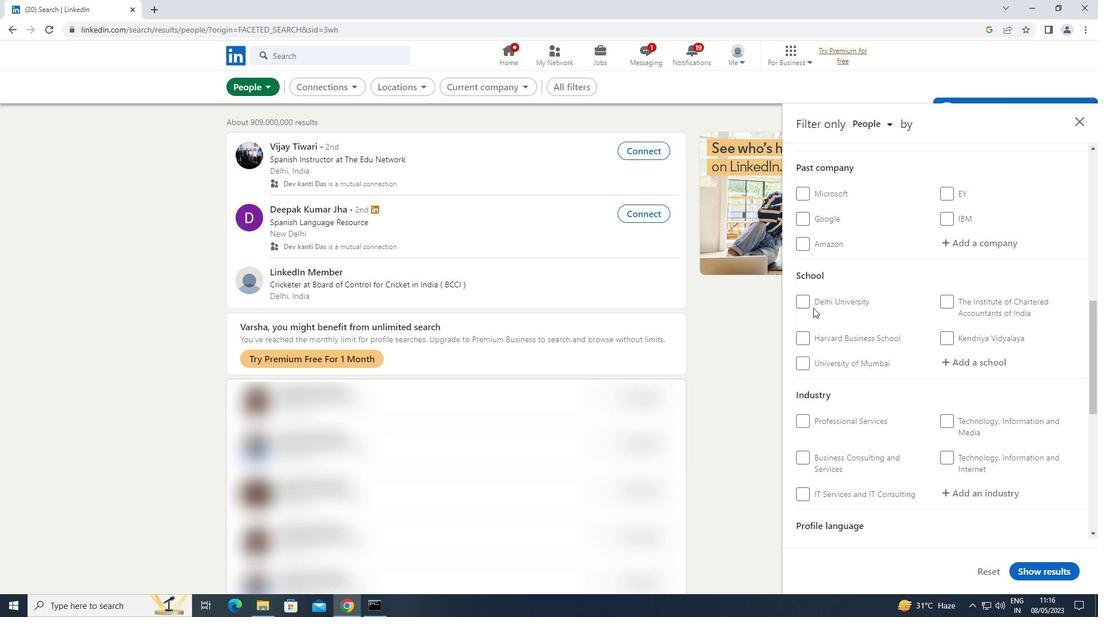 
Action: Mouse scrolled (816, 304) with delta (0, 0)
Screenshot: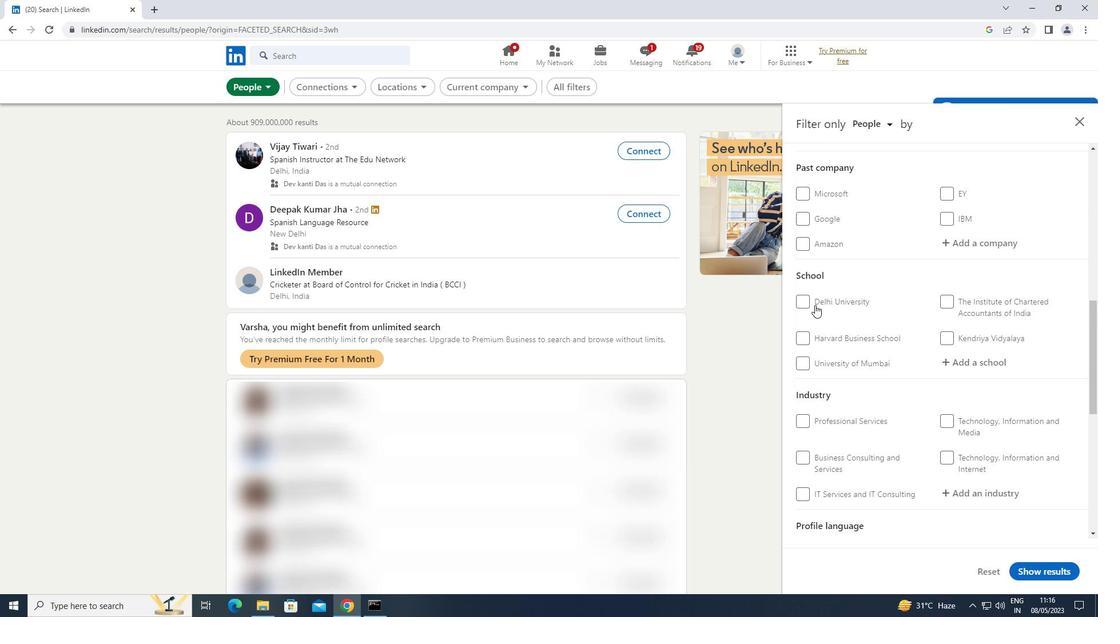 
Action: Mouse scrolled (816, 304) with delta (0, 0)
Screenshot: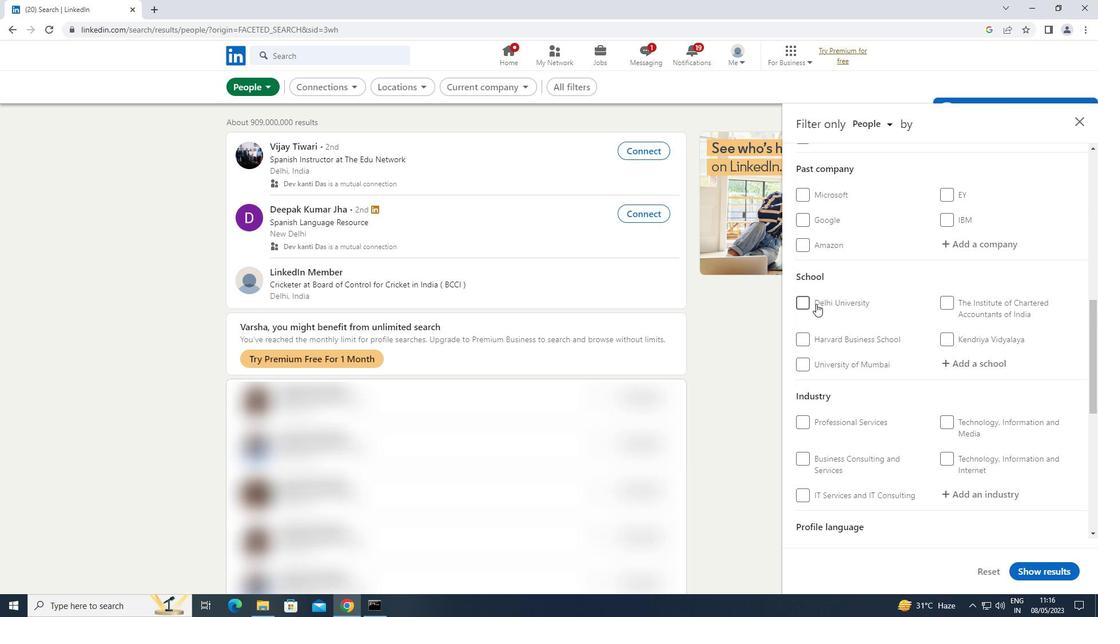 
Action: Mouse moved to (955, 304)
Screenshot: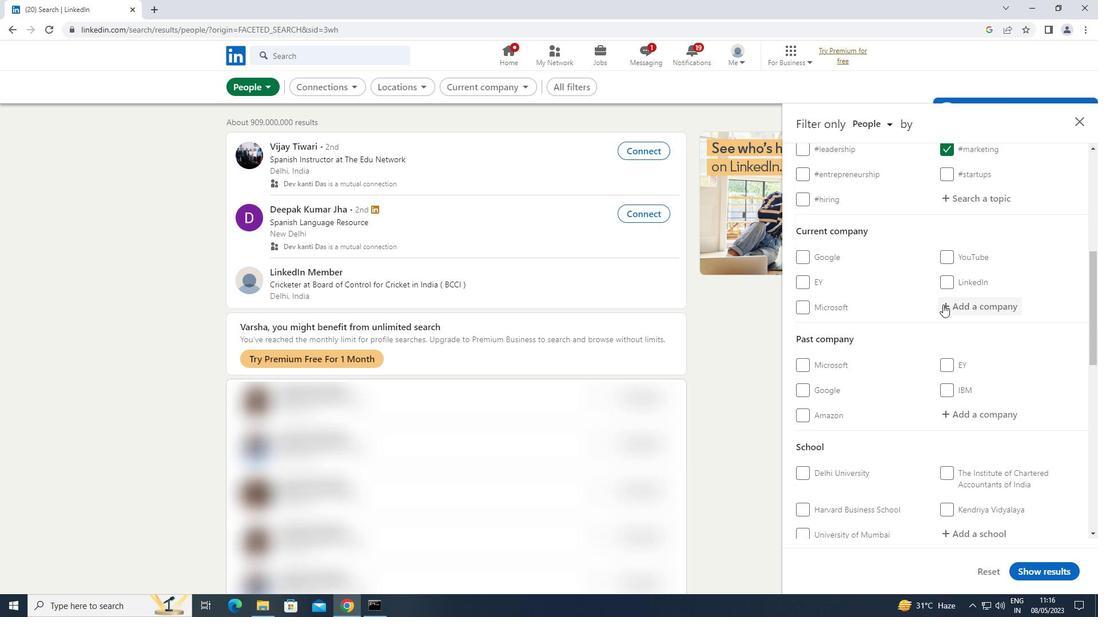 
Action: Mouse pressed left at (955, 304)
Screenshot: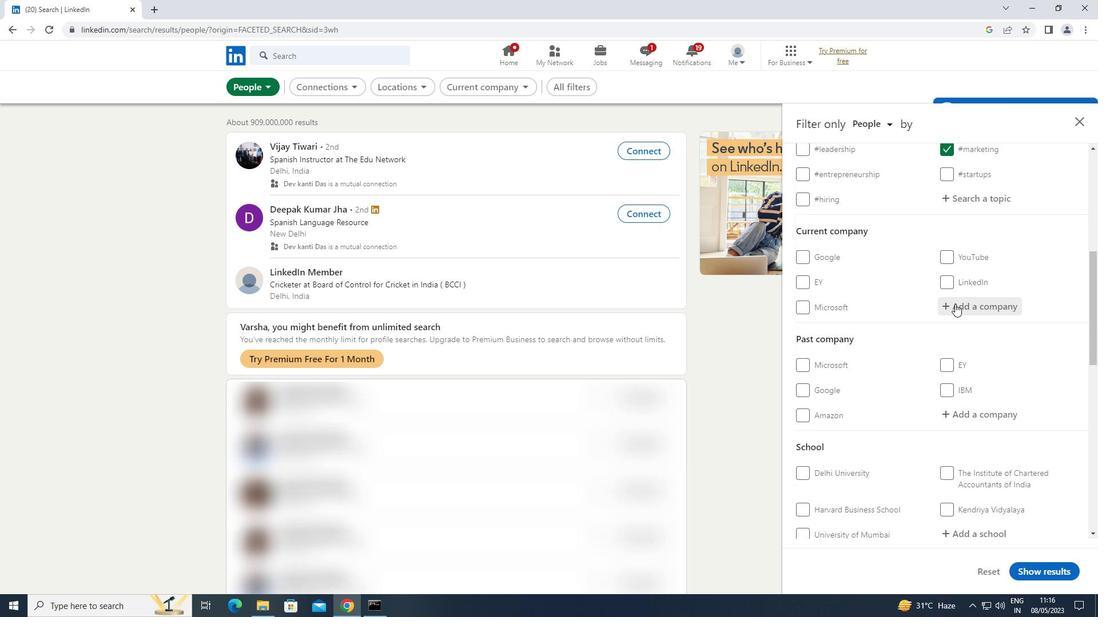 
Action: Mouse moved to (956, 304)
Screenshot: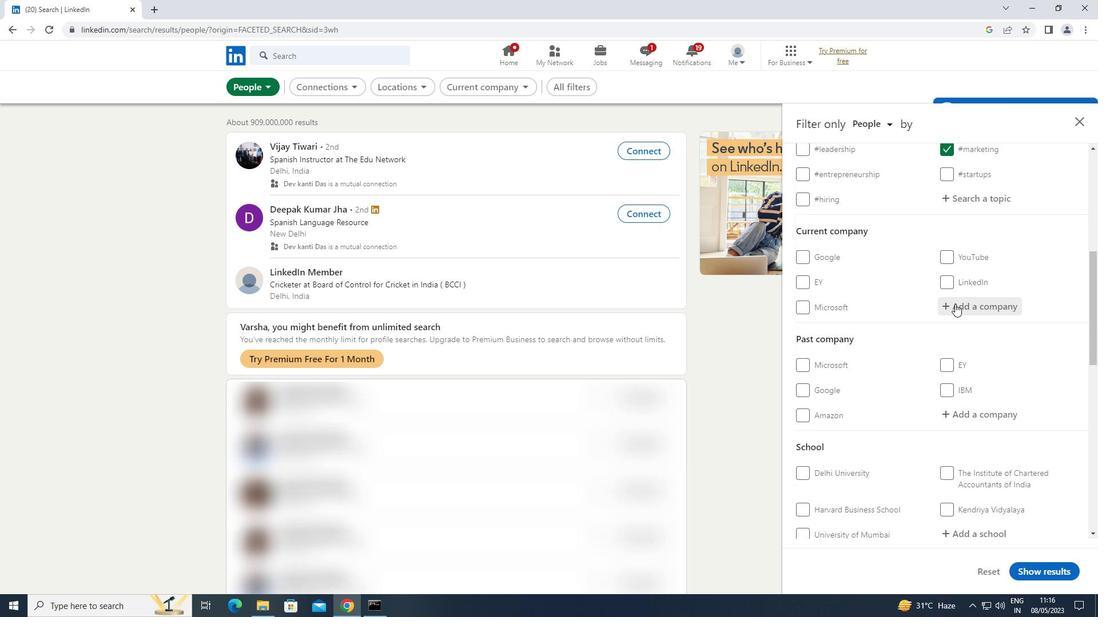 
Action: Key pressed <Key.shift>MORE
Screenshot: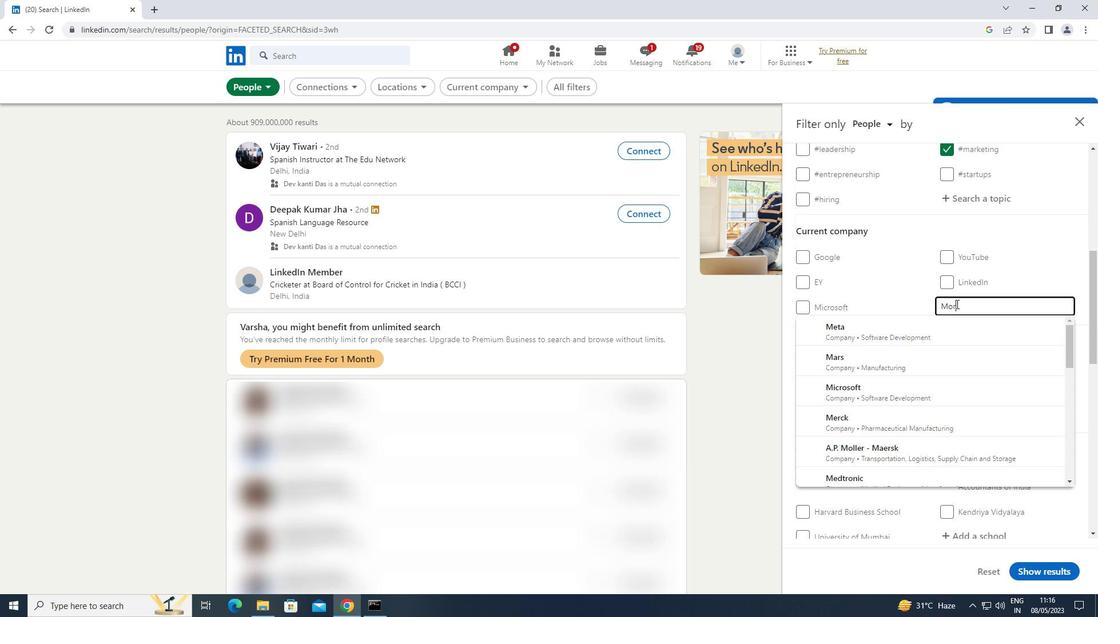 
Action: Mouse moved to (891, 353)
Screenshot: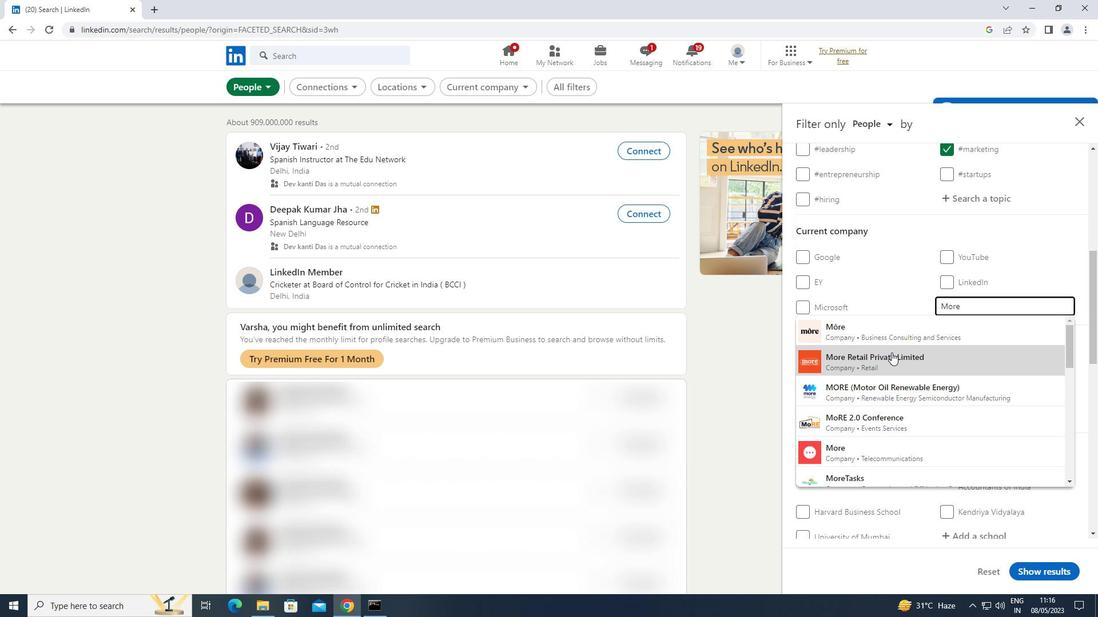
Action: Mouse pressed left at (891, 353)
Screenshot: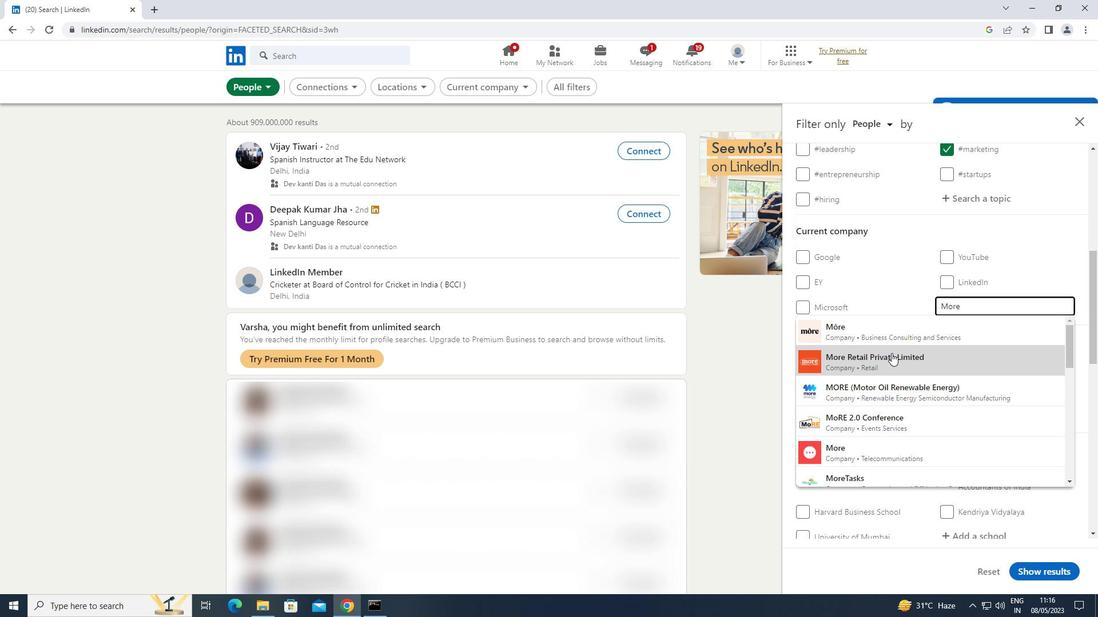
Action: Mouse moved to (891, 353)
Screenshot: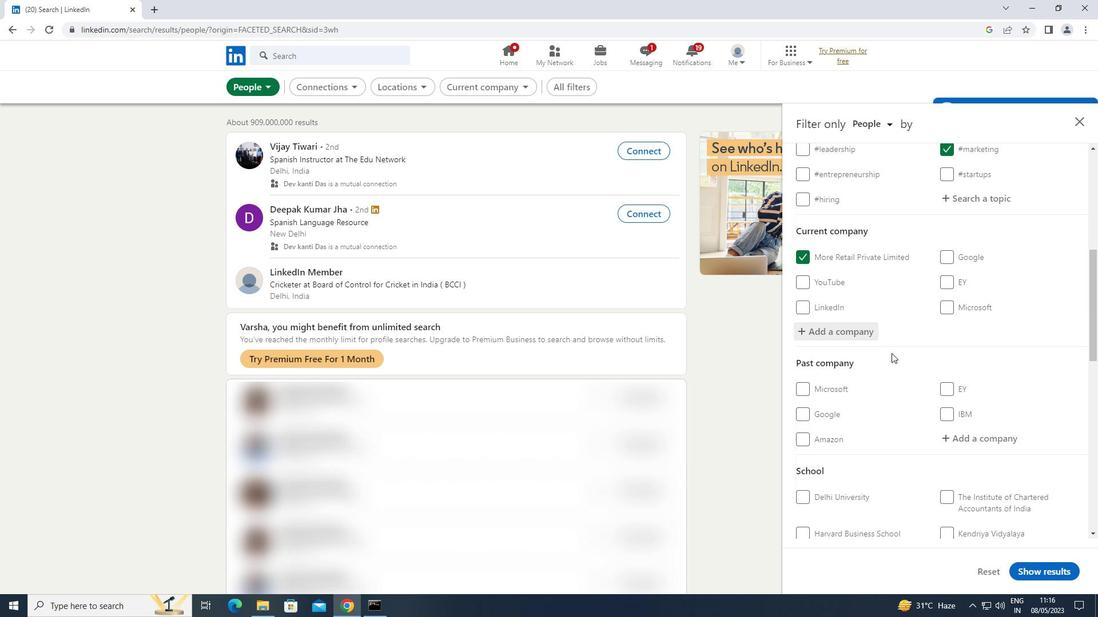 
Action: Mouse scrolled (891, 352) with delta (0, 0)
Screenshot: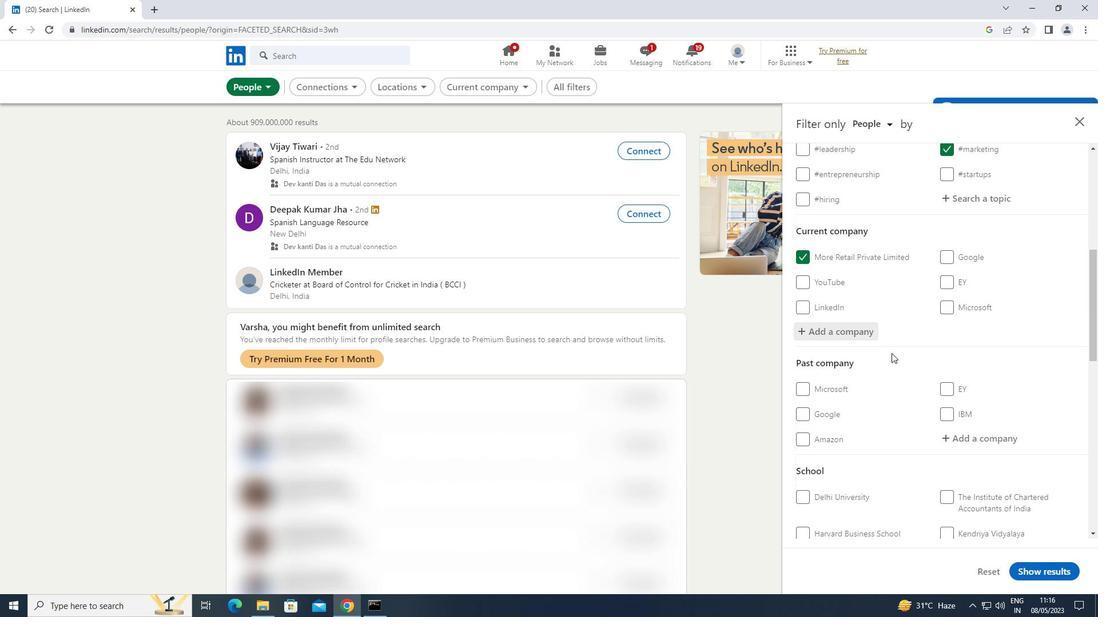 
Action: Mouse scrolled (891, 352) with delta (0, 0)
Screenshot: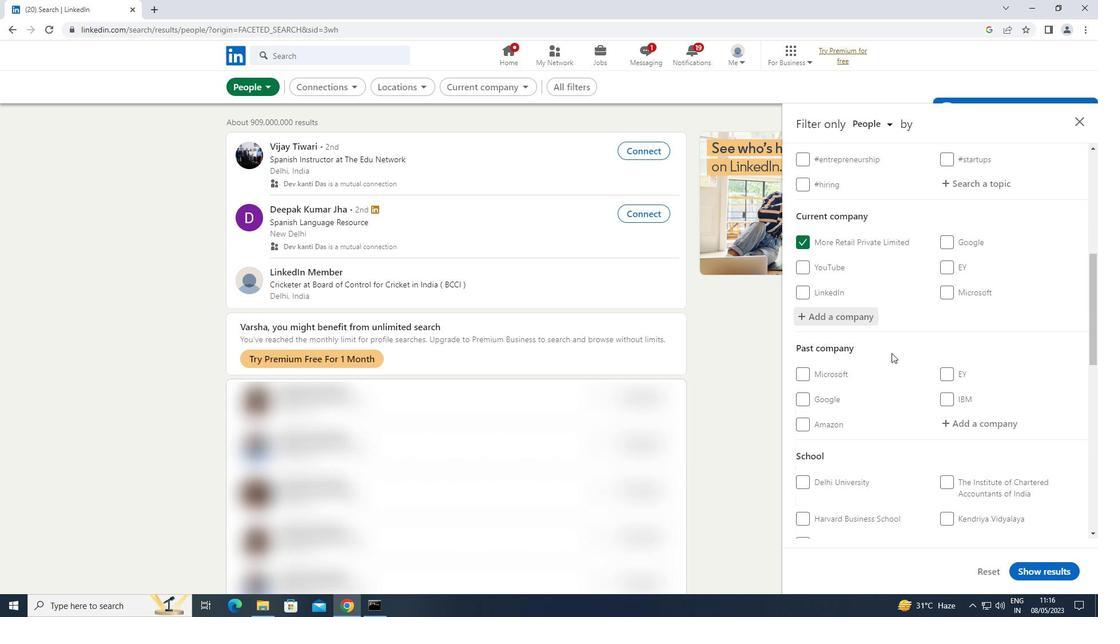 
Action: Mouse scrolled (891, 352) with delta (0, 0)
Screenshot: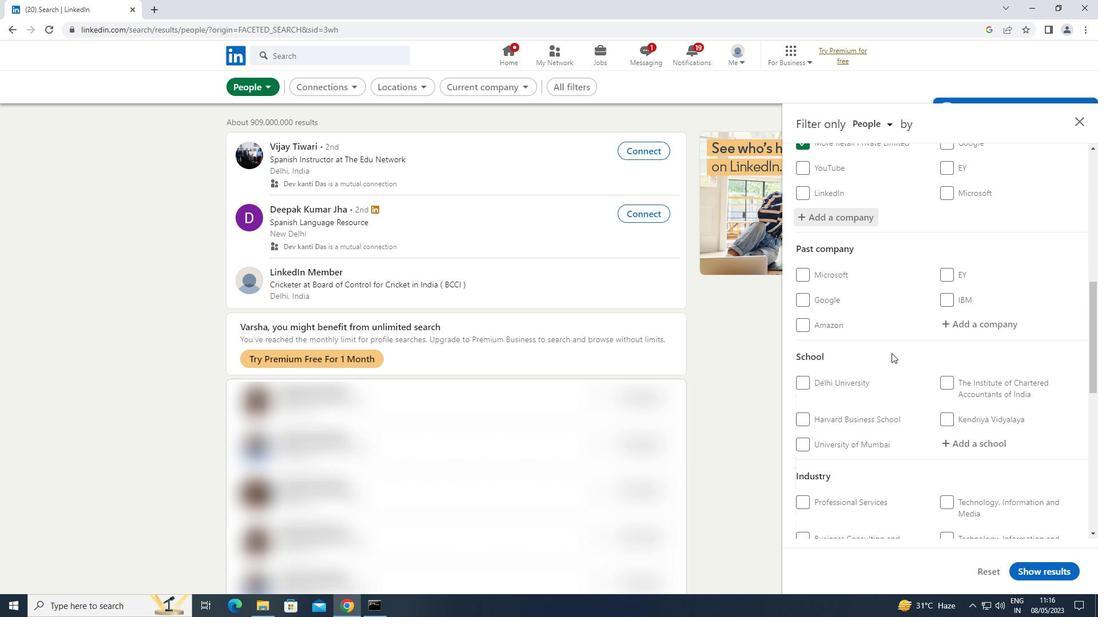 
Action: Mouse moved to (985, 382)
Screenshot: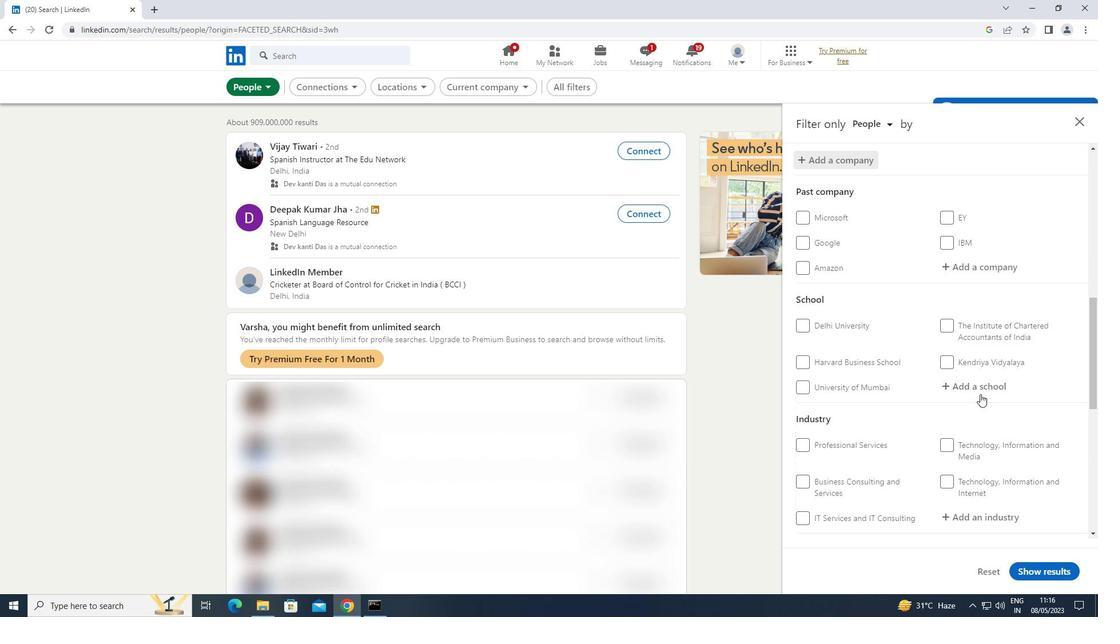 
Action: Mouse pressed left at (985, 382)
Screenshot: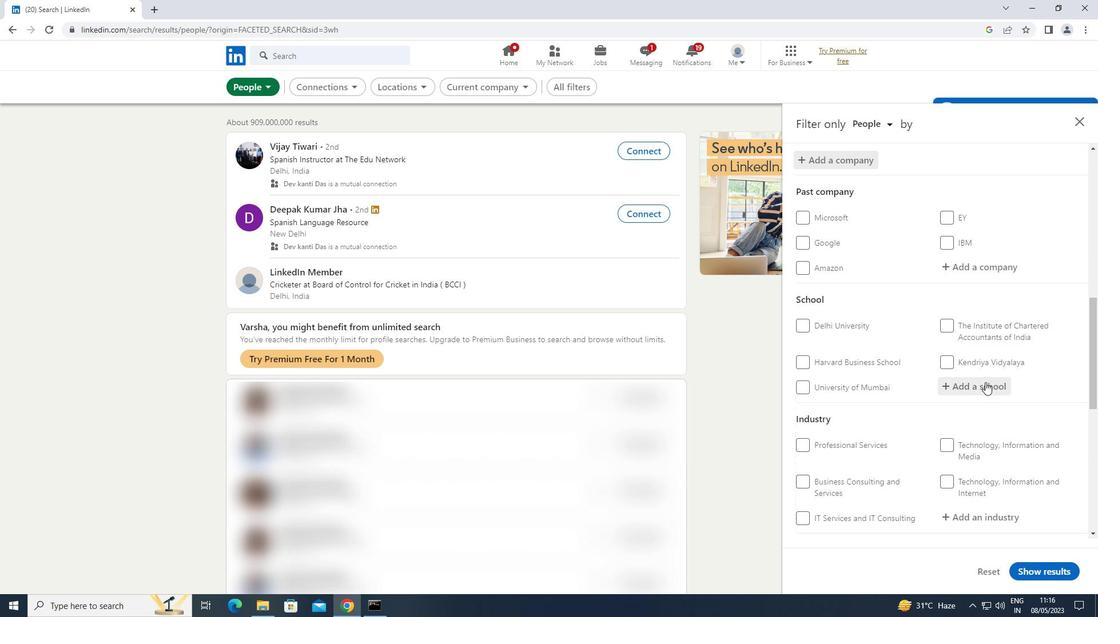 
Action: Key pressed <Key.shift>SHARDA<Key.space>
Screenshot: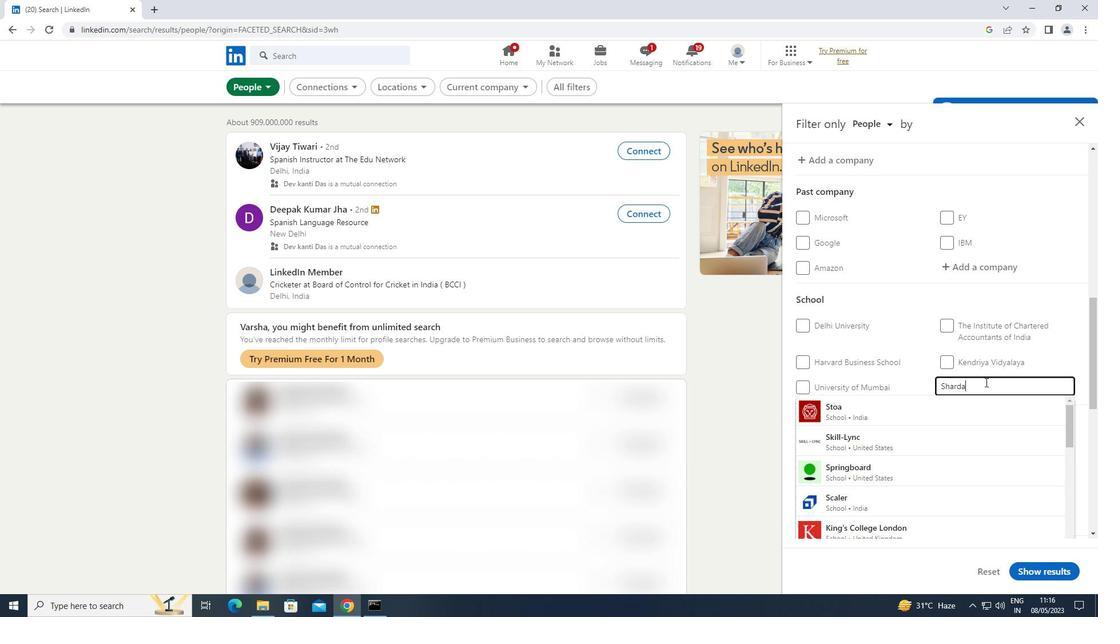 
Action: Mouse moved to (943, 410)
Screenshot: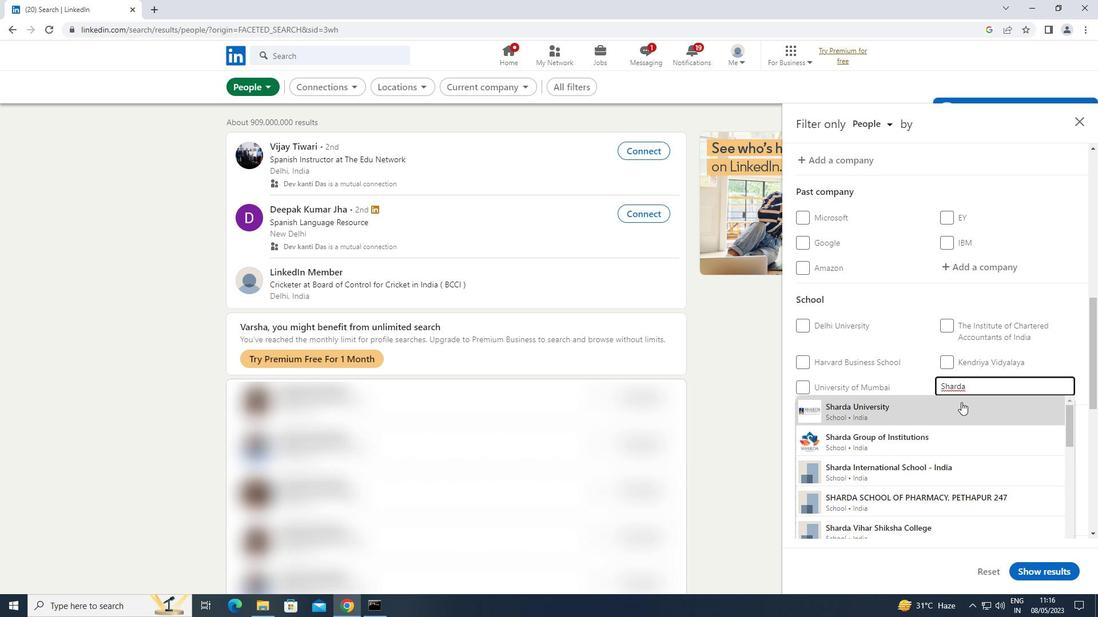 
Action: Mouse pressed left at (943, 410)
Screenshot: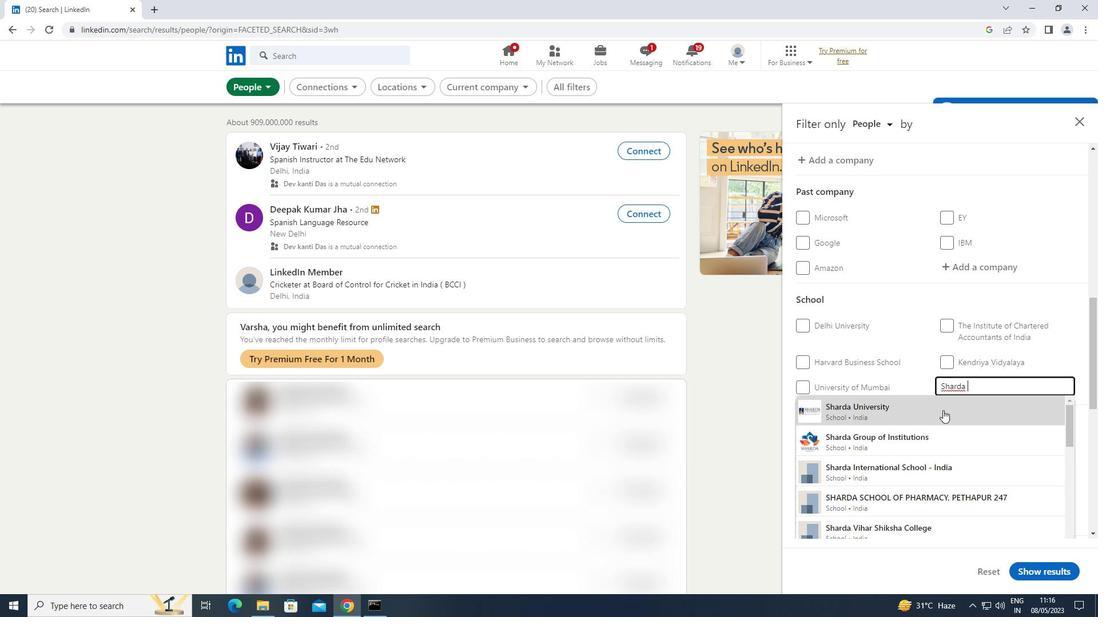
Action: Mouse scrolled (943, 410) with delta (0, 0)
Screenshot: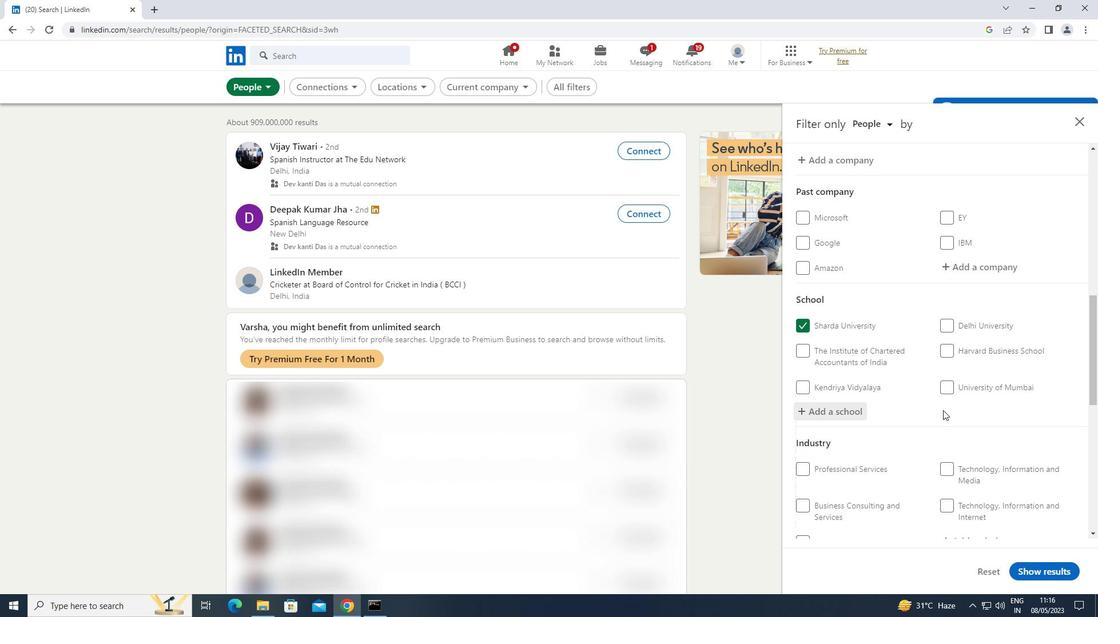
Action: Mouse scrolled (943, 410) with delta (0, 0)
Screenshot: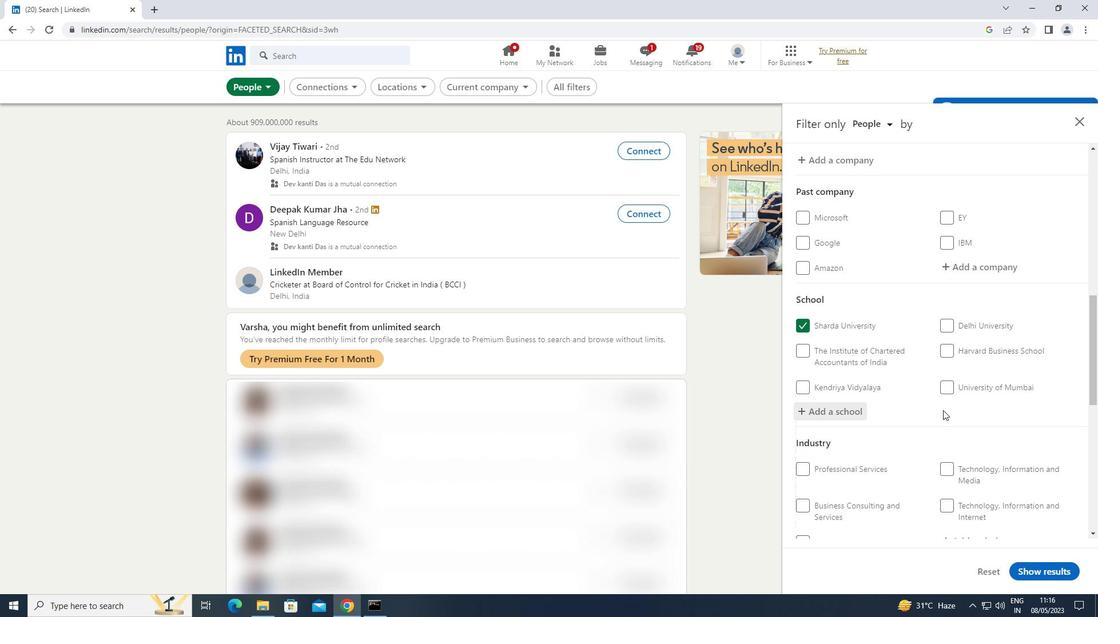 
Action: Mouse moved to (941, 411)
Screenshot: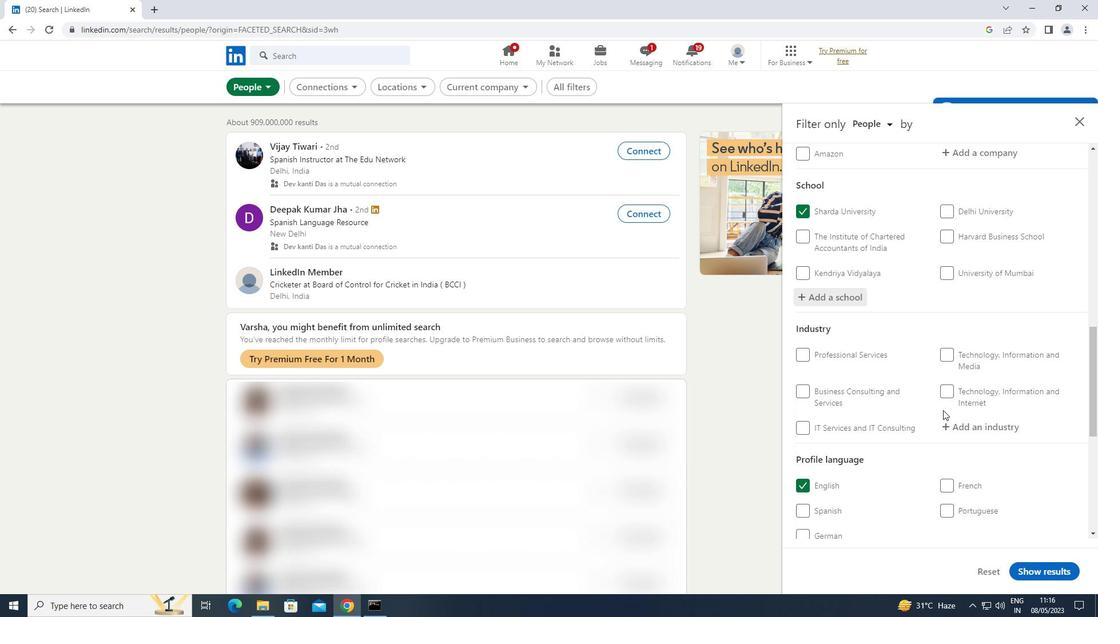 
Action: Mouse scrolled (941, 410) with delta (0, 0)
Screenshot: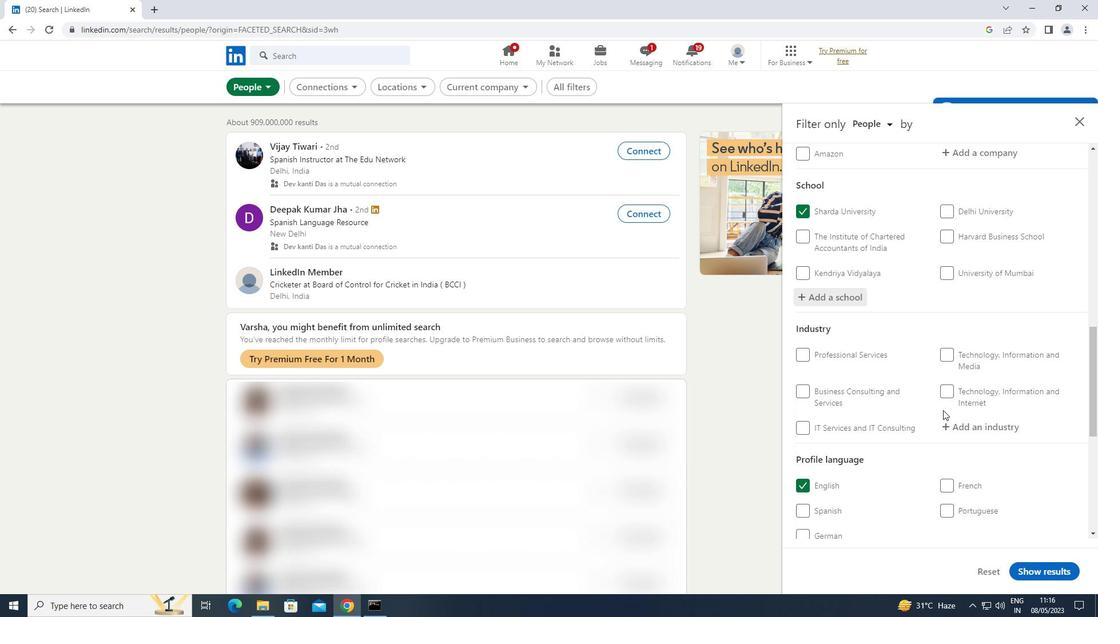 
Action: Mouse moved to (941, 412)
Screenshot: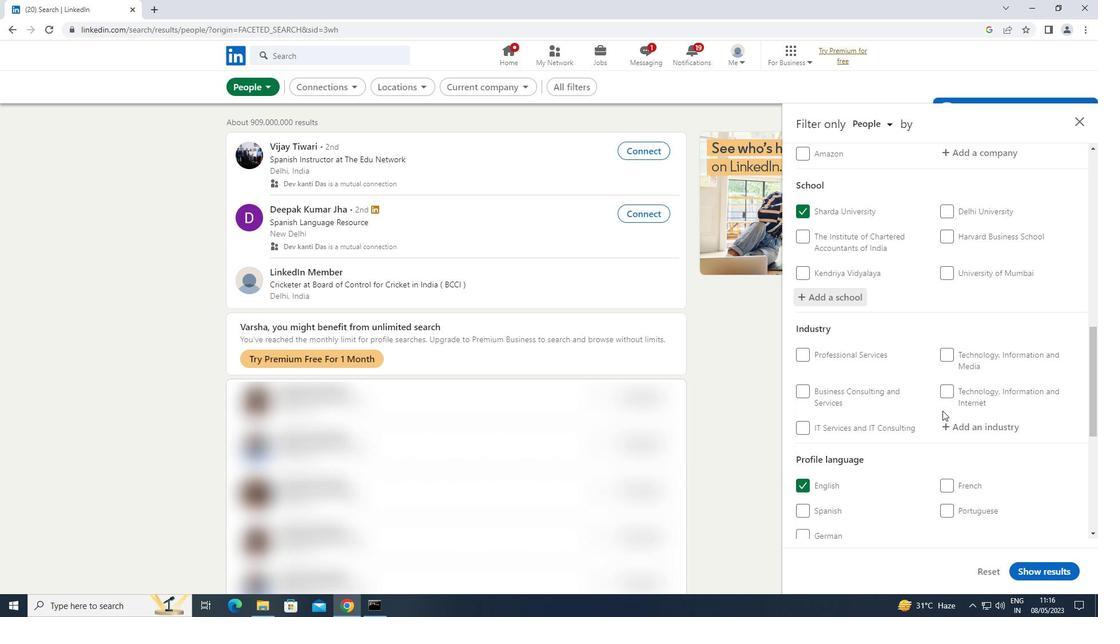 
Action: Mouse scrolled (941, 411) with delta (0, 0)
Screenshot: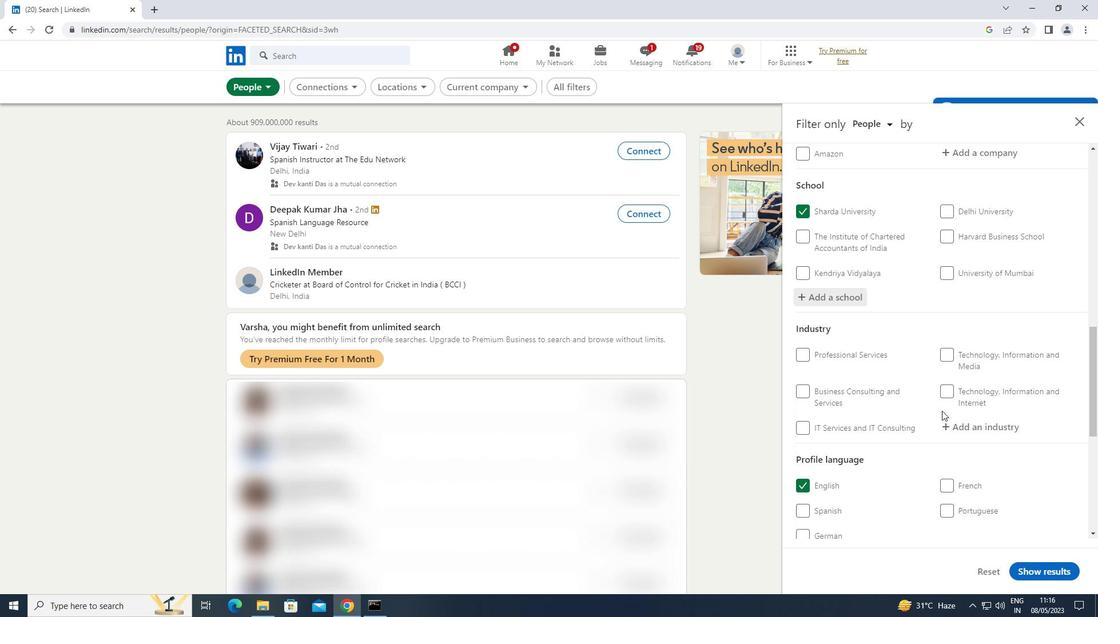 
Action: Mouse moved to (972, 312)
Screenshot: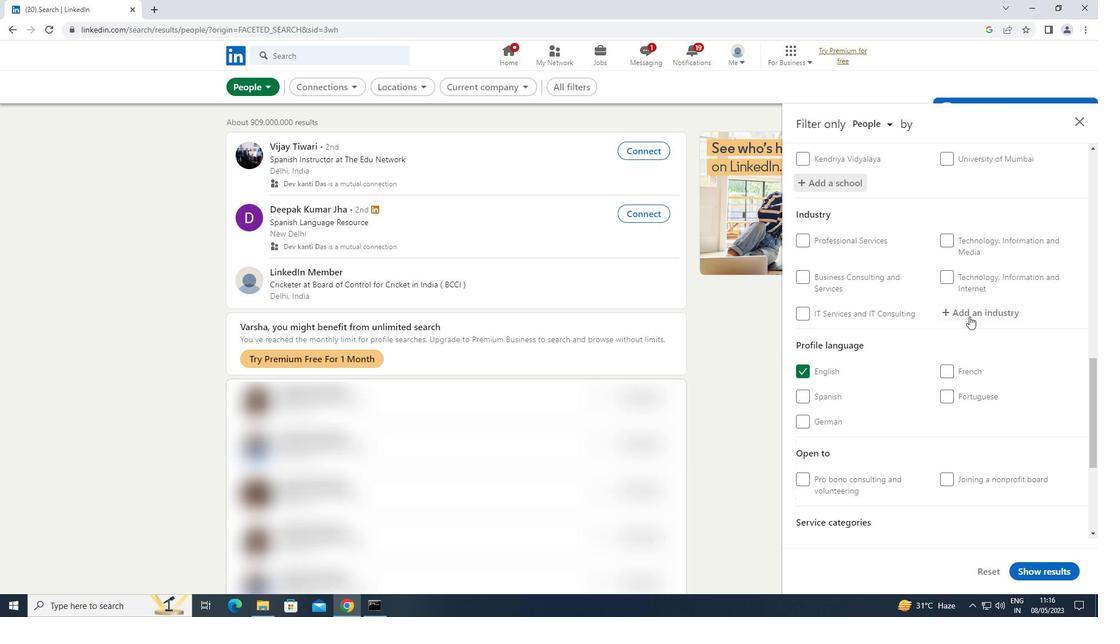 
Action: Mouse pressed left at (972, 312)
Screenshot: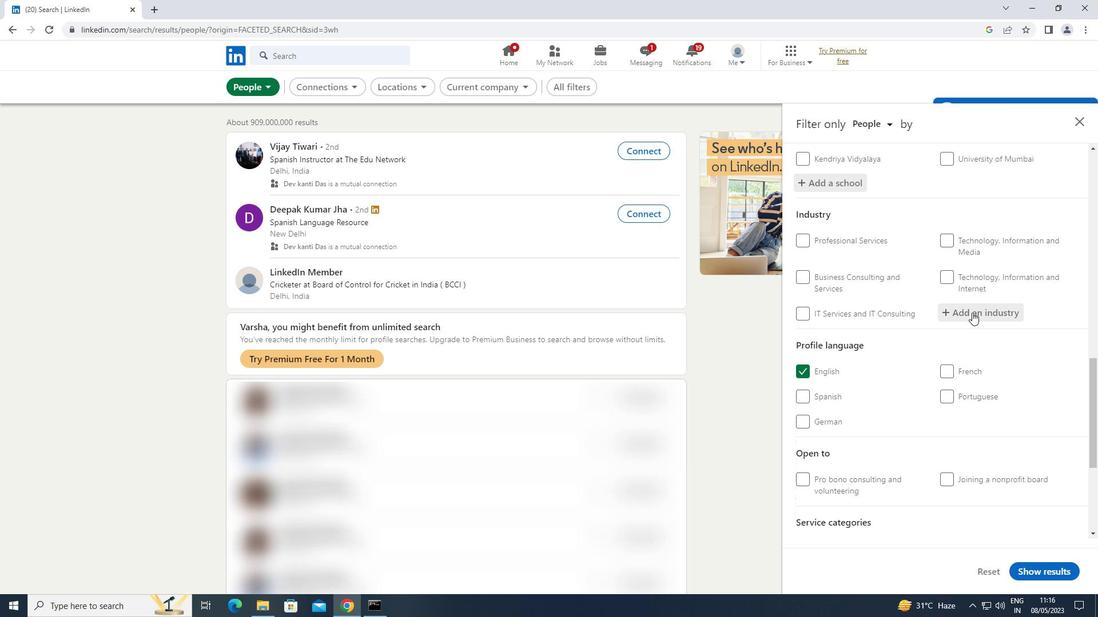 
Action: Key pressed <Key.shift>GRAPHI
Screenshot: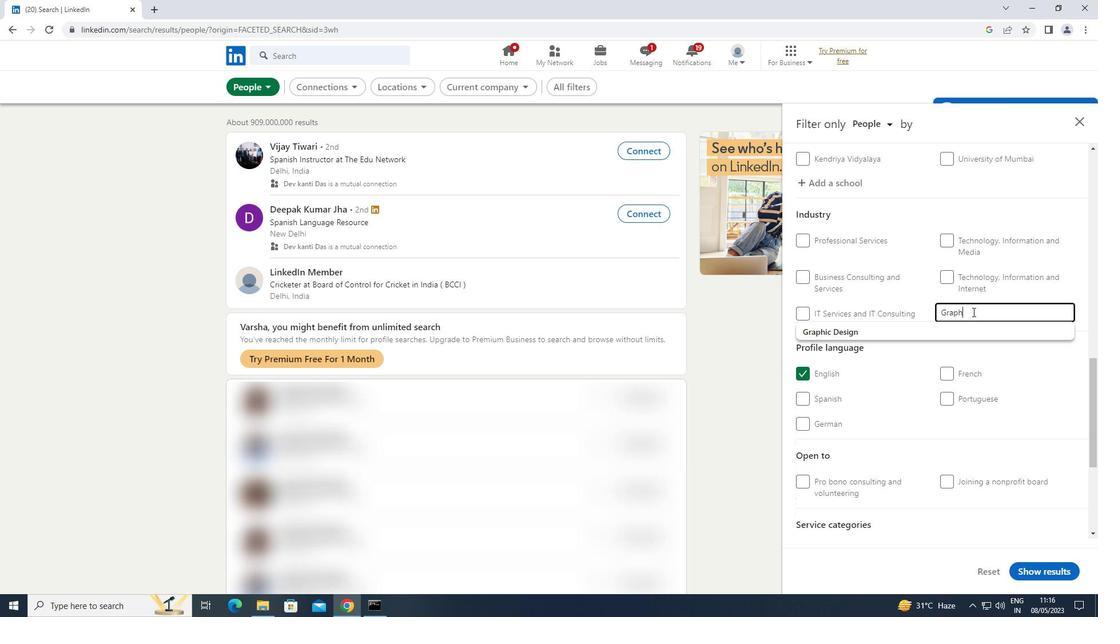 
Action: Mouse moved to (845, 335)
Screenshot: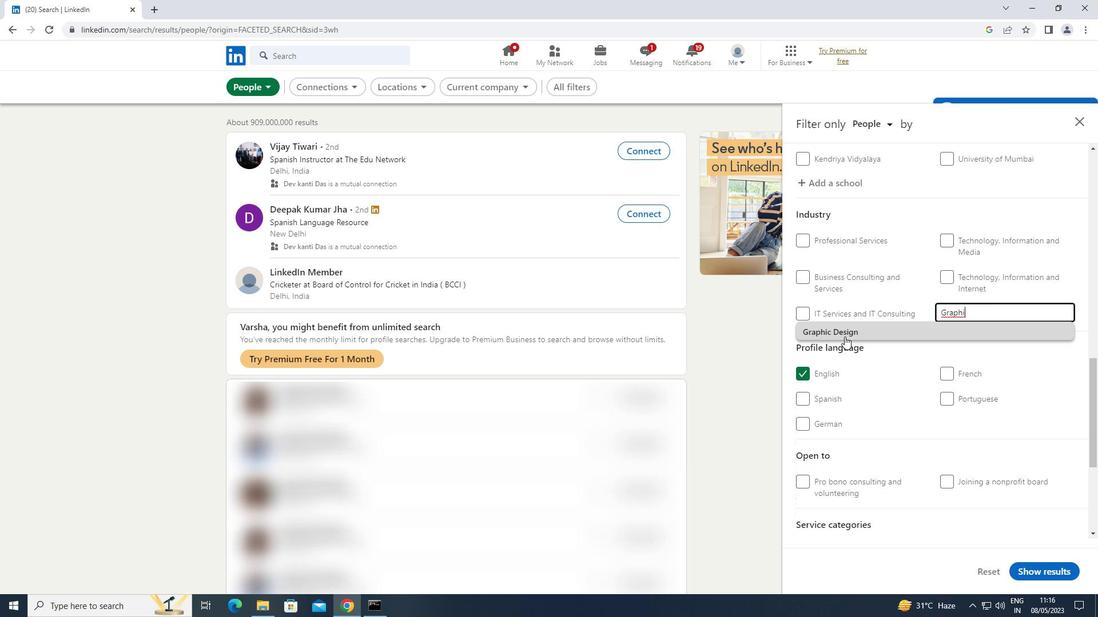 
Action: Mouse pressed left at (845, 335)
Screenshot: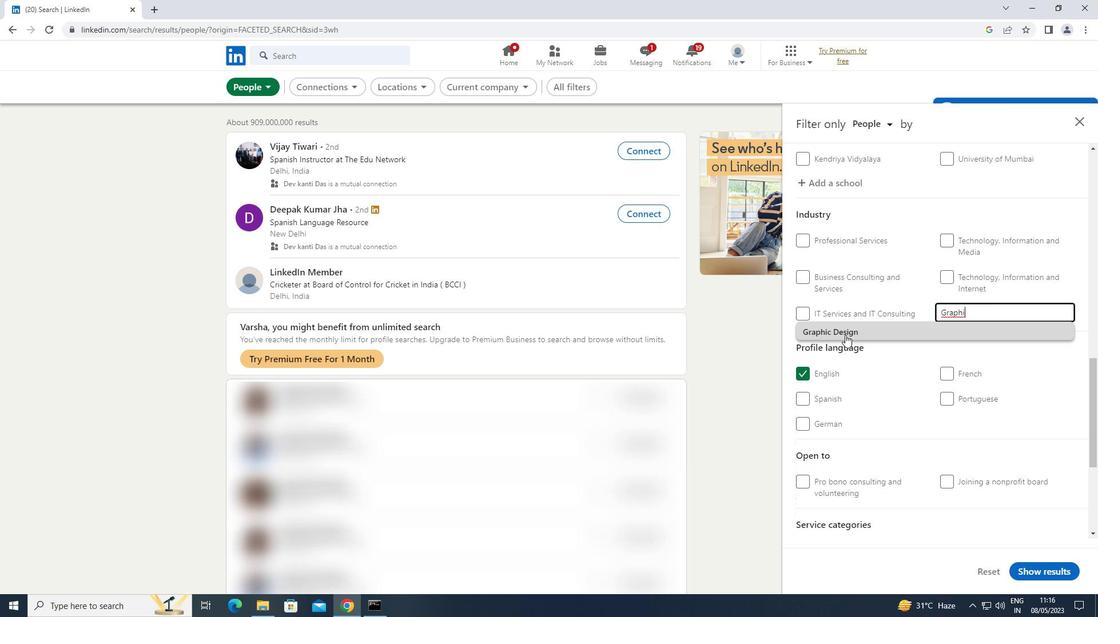
Action: Mouse scrolled (845, 334) with delta (0, 0)
Screenshot: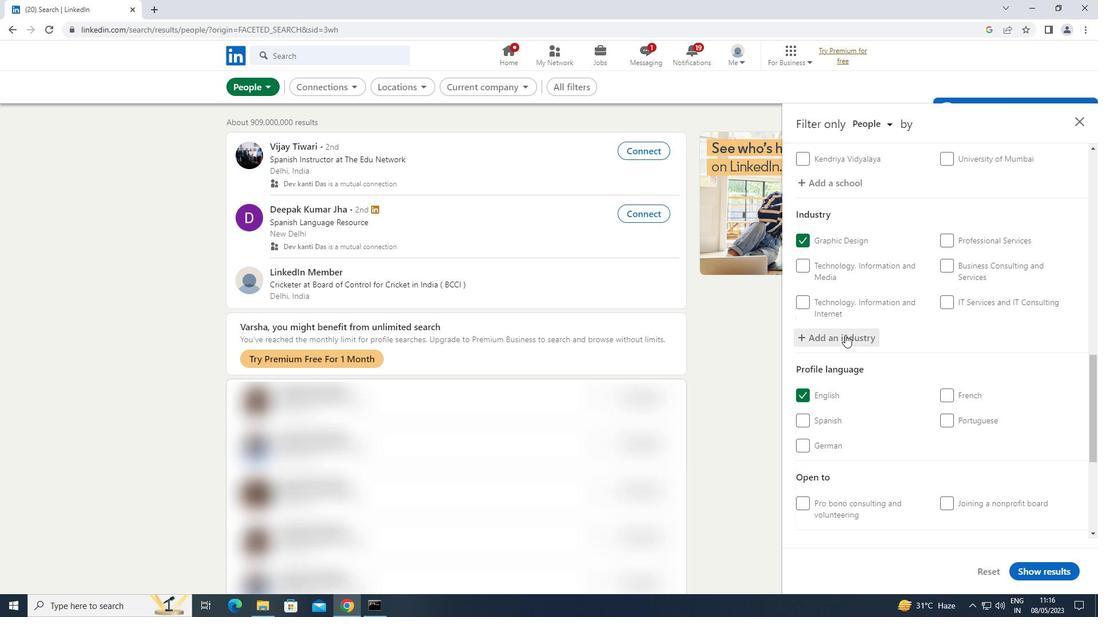 
Action: Mouse scrolled (845, 334) with delta (0, 0)
Screenshot: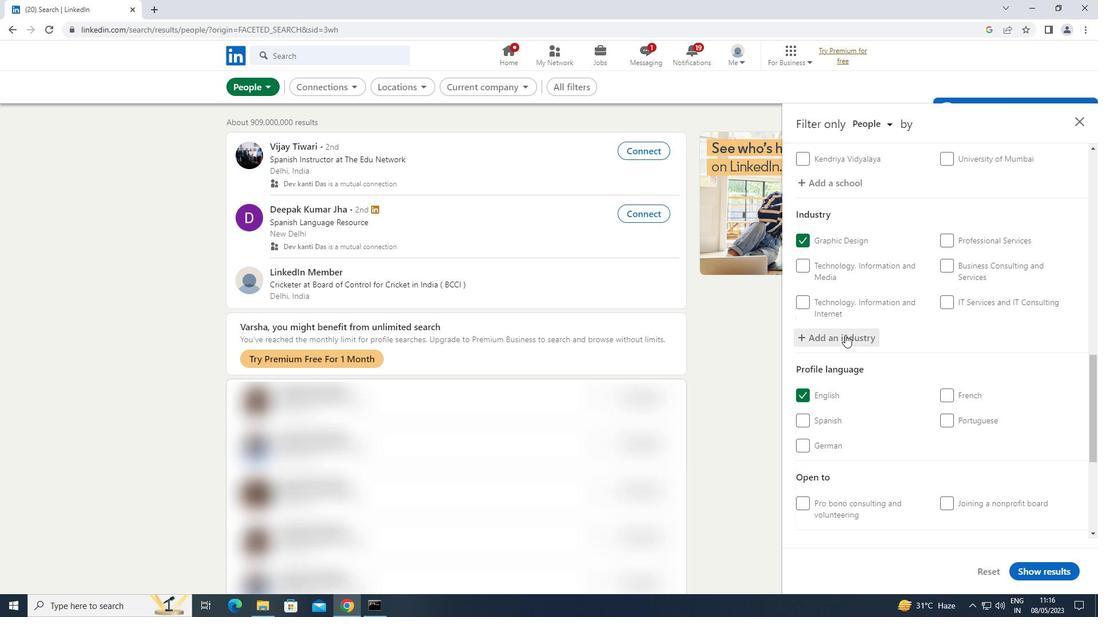 
Action: Mouse scrolled (845, 334) with delta (0, 0)
Screenshot: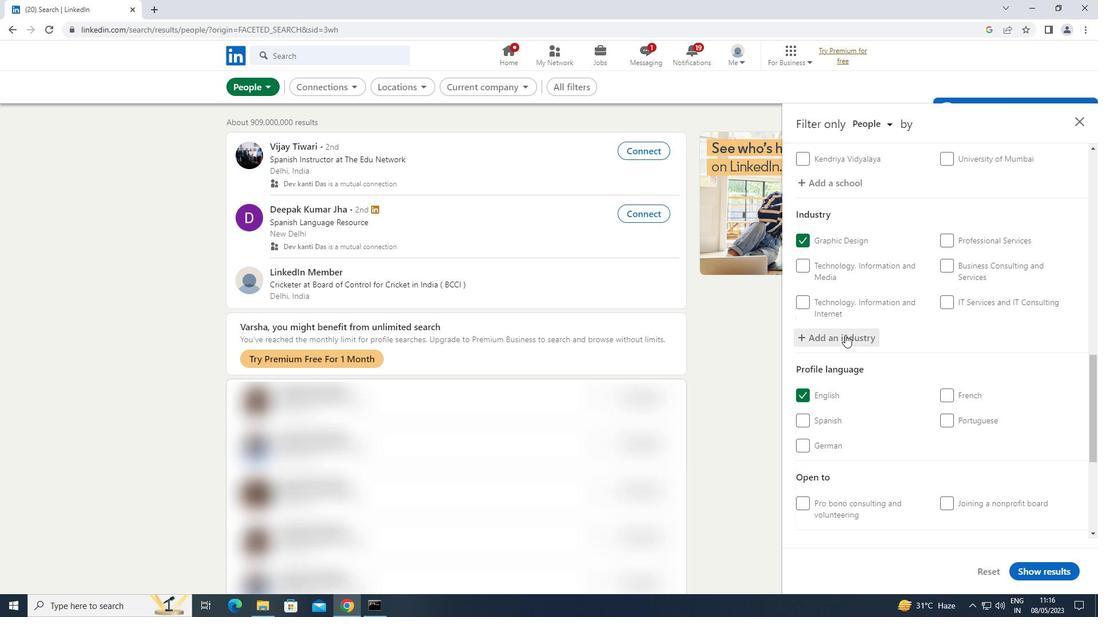 
Action: Mouse scrolled (845, 334) with delta (0, 0)
Screenshot: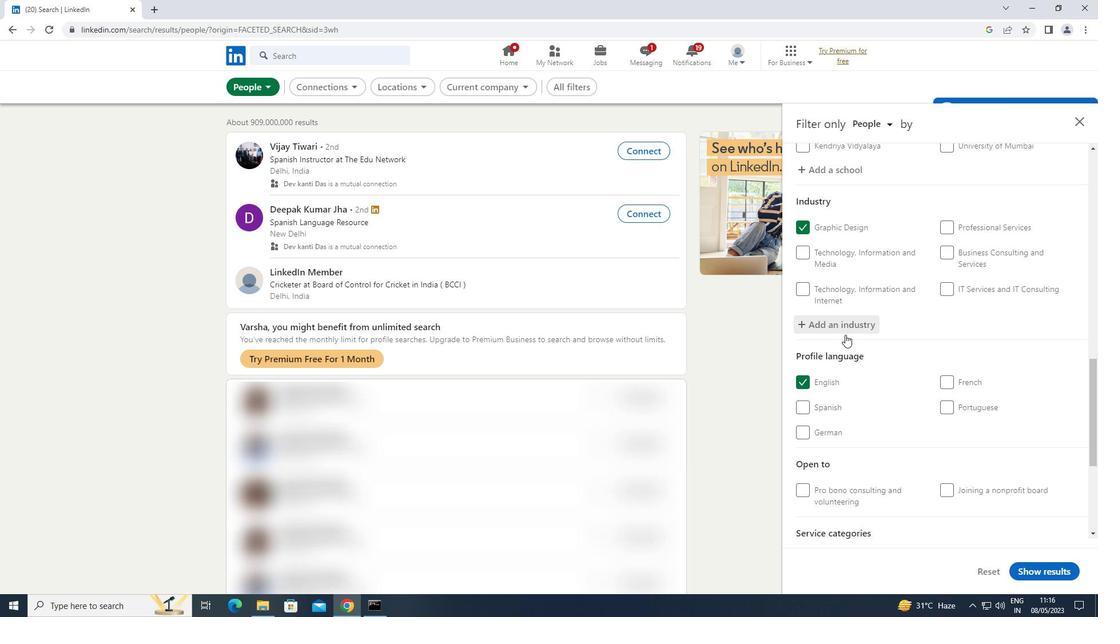 
Action: Mouse moved to (981, 389)
Screenshot: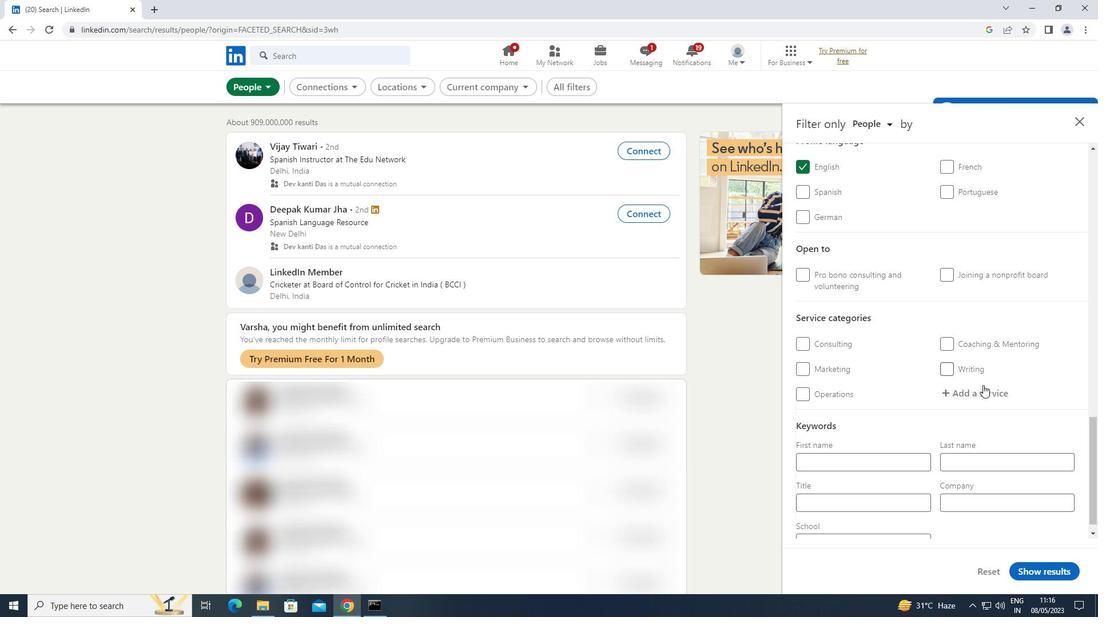 
Action: Mouse pressed left at (981, 389)
Screenshot: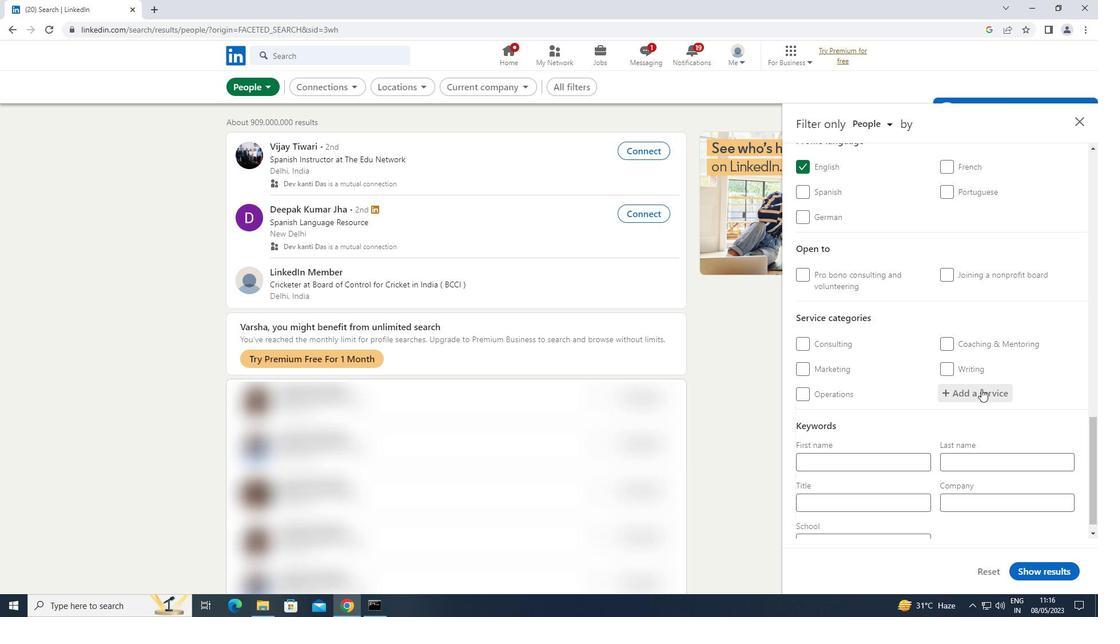 
Action: Key pressed <Key.shift>ACCOUB<Key.backspace>N
Screenshot: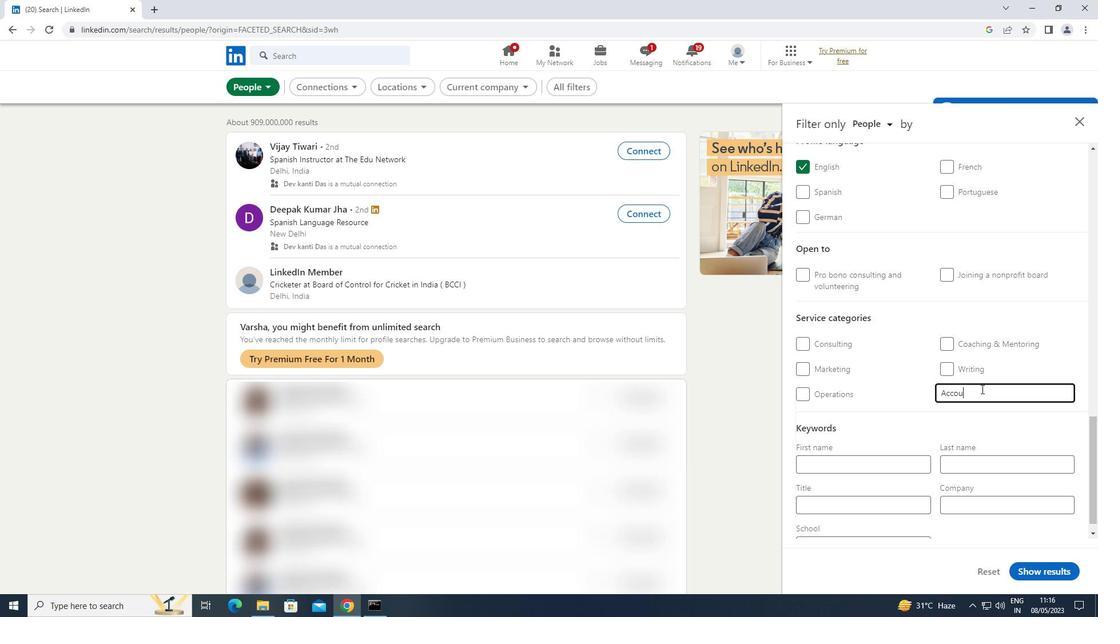 
Action: Mouse moved to (889, 411)
Screenshot: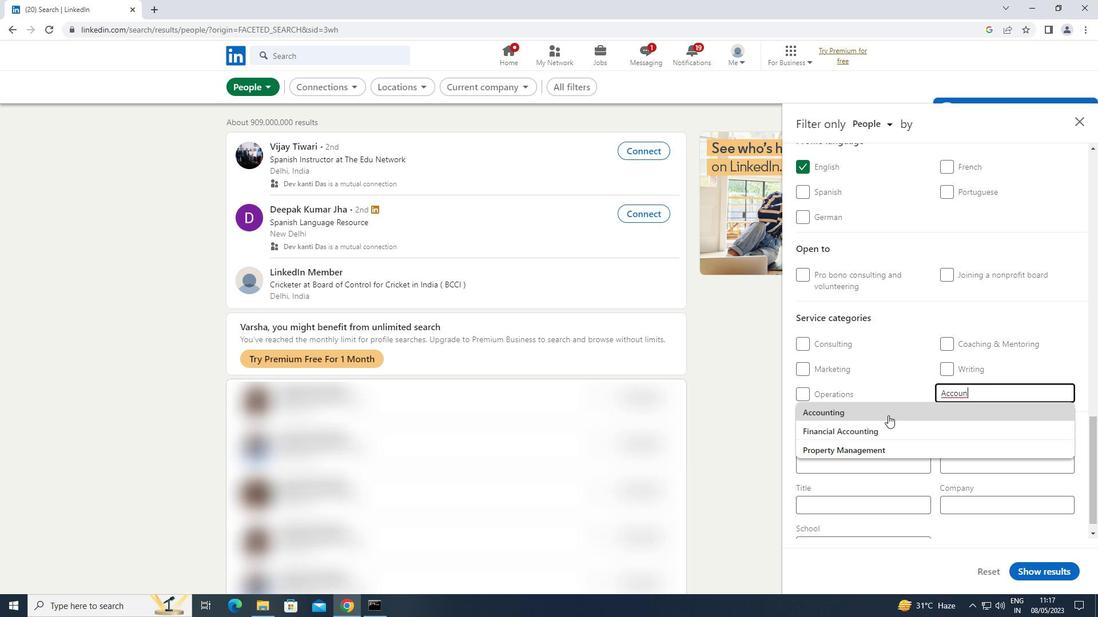 
Action: Mouse pressed left at (889, 411)
Screenshot: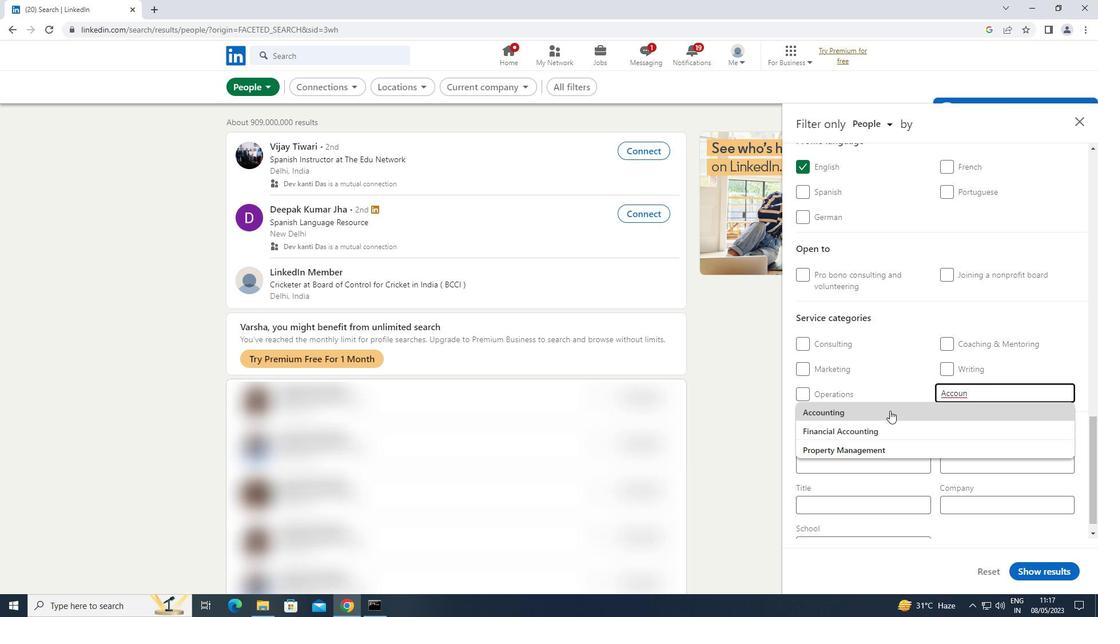 
Action: Mouse scrolled (889, 410) with delta (0, 0)
Screenshot: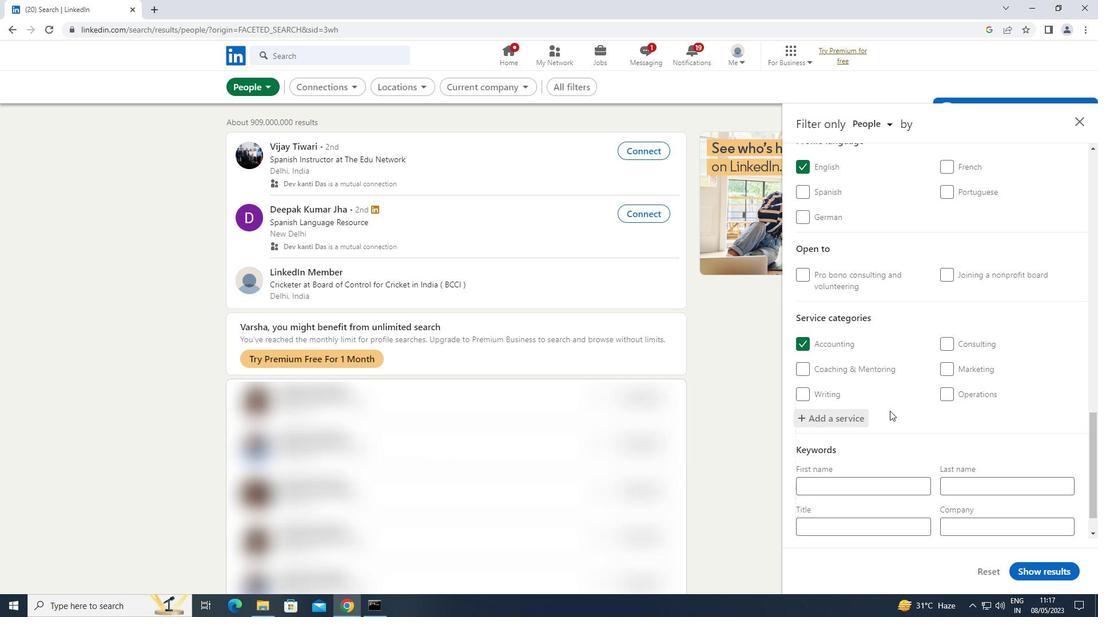 
Action: Mouse scrolled (889, 410) with delta (0, 0)
Screenshot: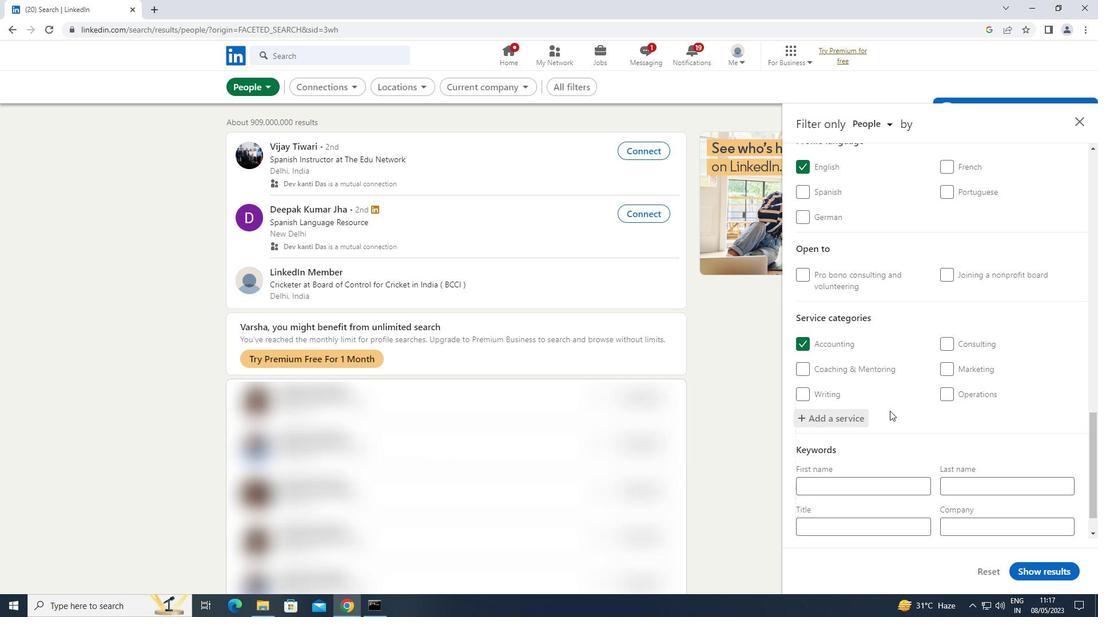 
Action: Mouse scrolled (889, 410) with delta (0, 0)
Screenshot: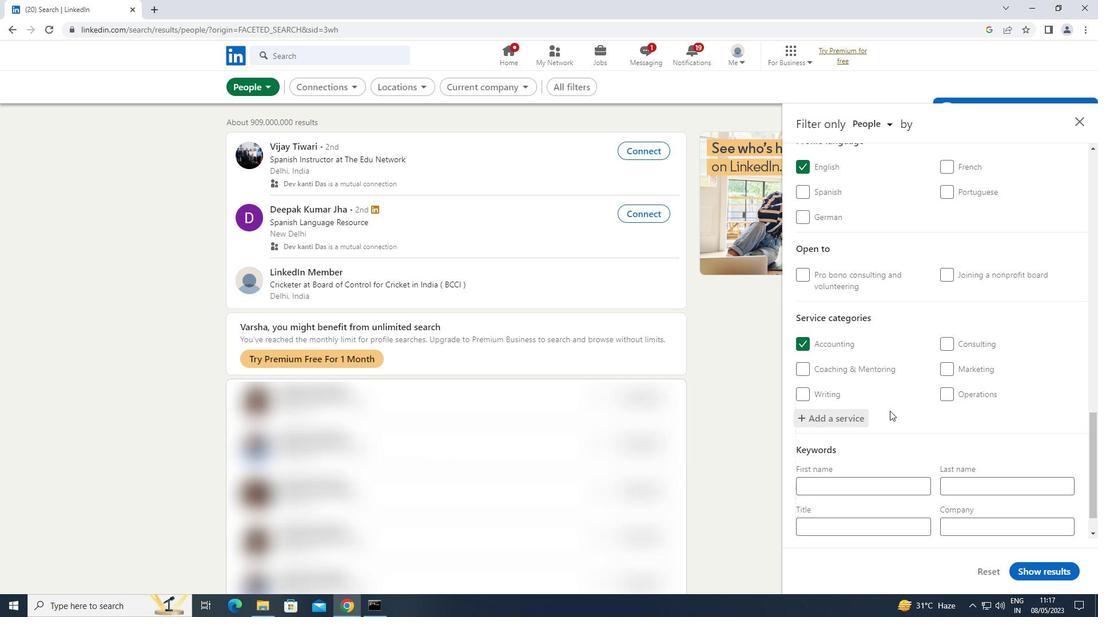 
Action: Mouse scrolled (889, 410) with delta (0, 0)
Screenshot: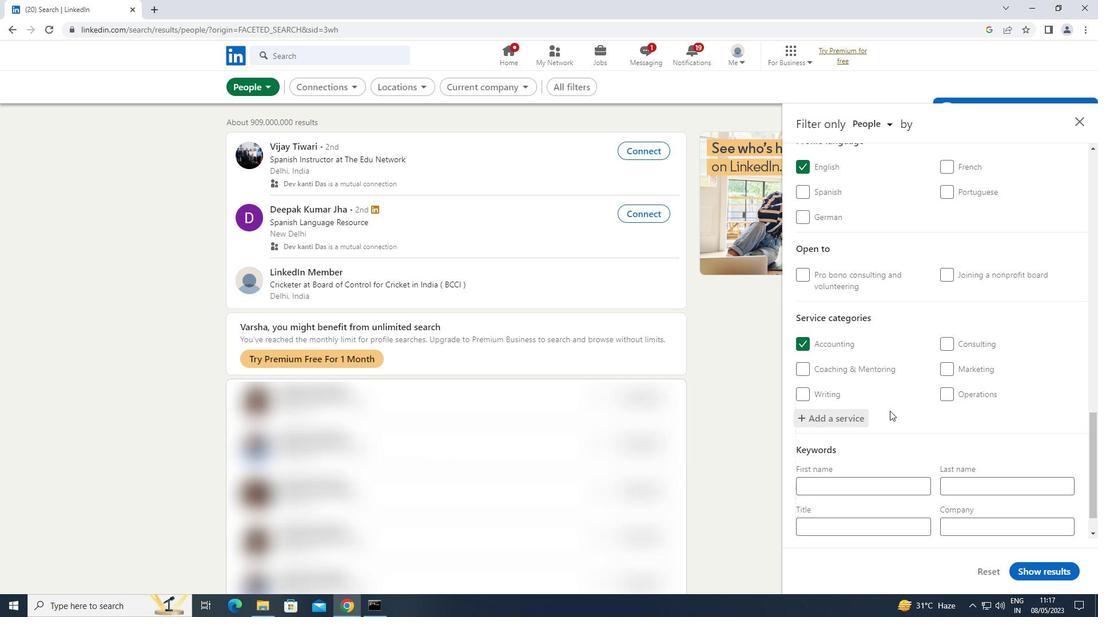 
Action: Mouse moved to (814, 493)
Screenshot: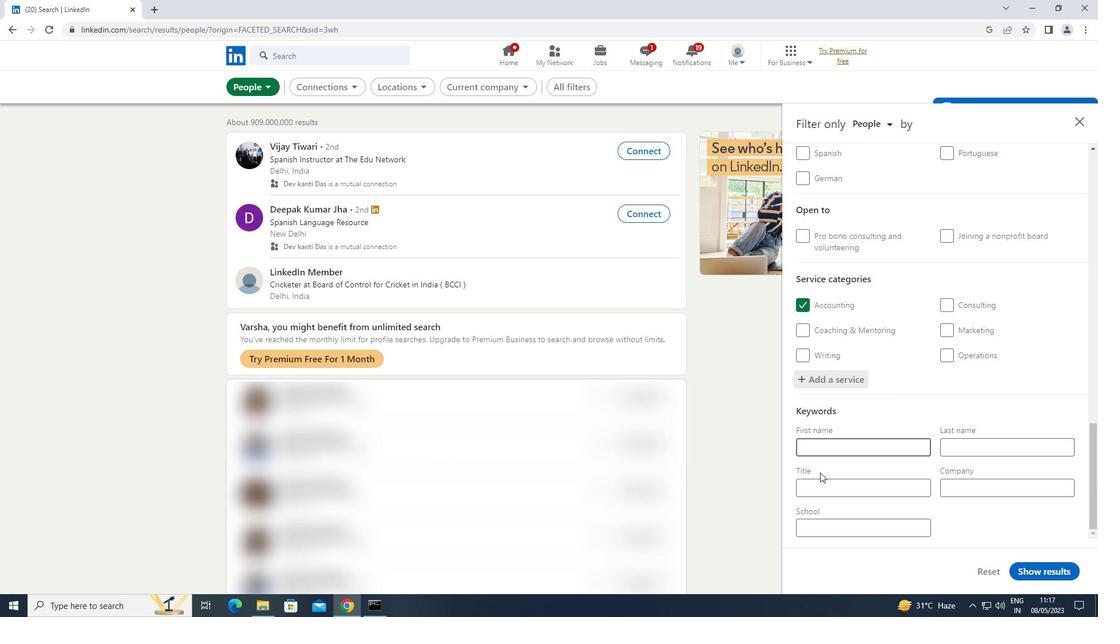 
Action: Mouse pressed left at (814, 493)
Screenshot: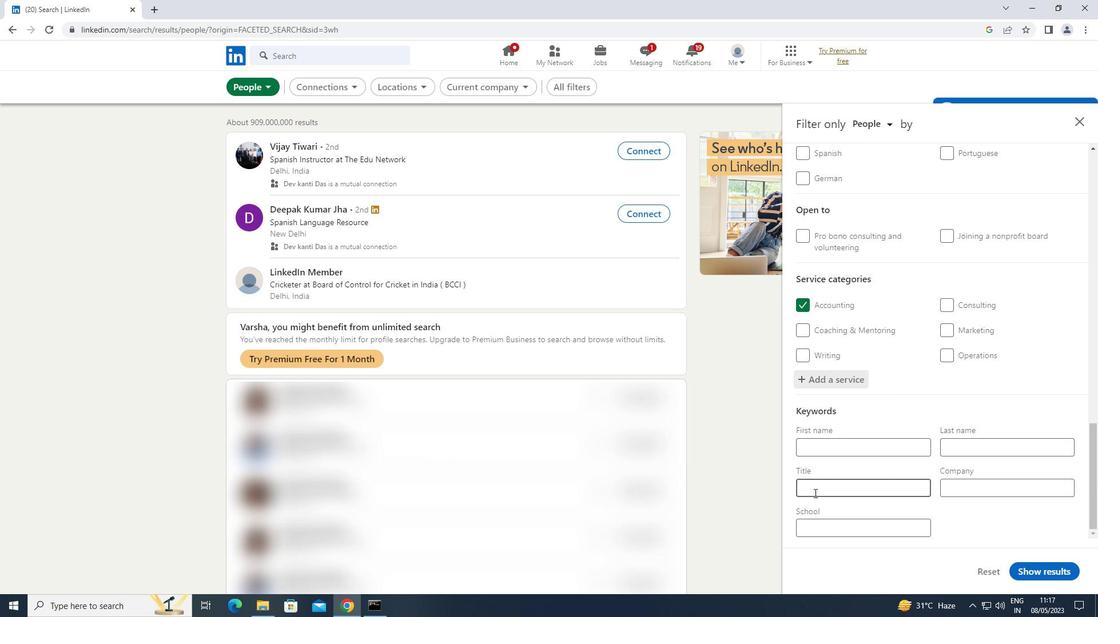 
Action: Key pressed <Key.shift>GROUP<Key.space><Key.shift>SALES
Screenshot: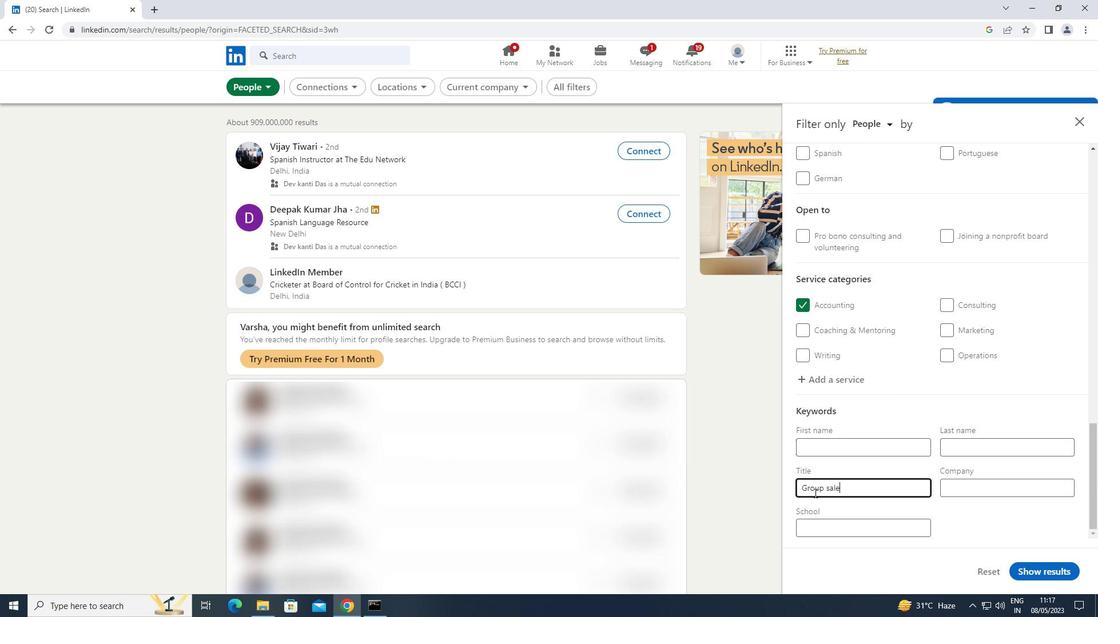 
Action: Mouse moved to (1045, 564)
Screenshot: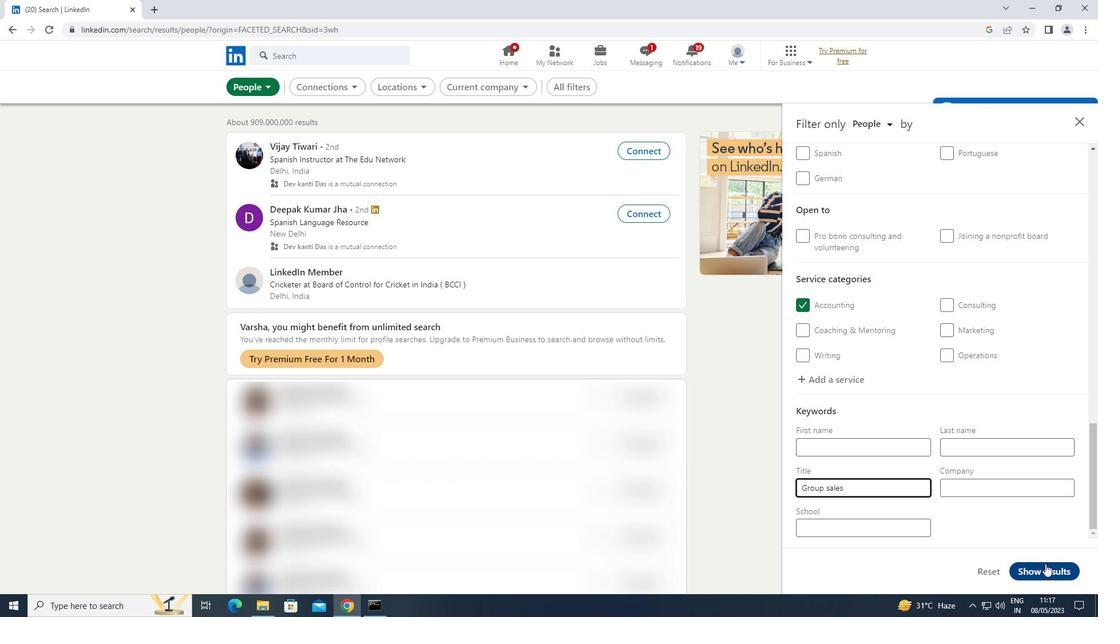 
Action: Mouse pressed left at (1045, 564)
Screenshot: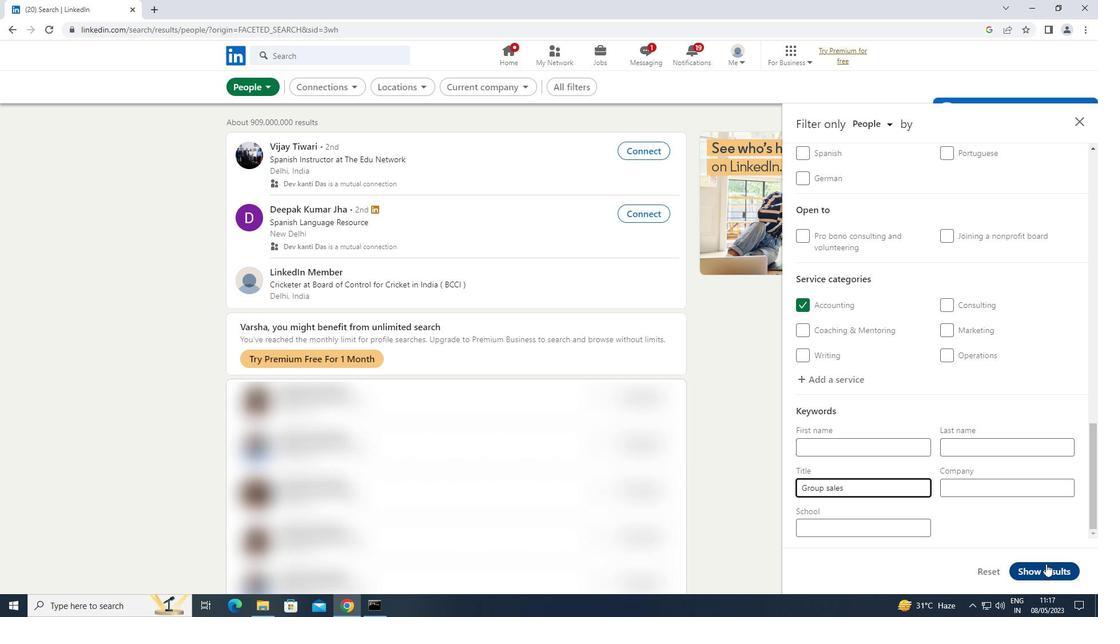 
